 Task: Add a stop at Central Park Zoo, then continue to The Mall and Belvedere Castle.
Action: Mouse moved to (140, 65)
Screenshot: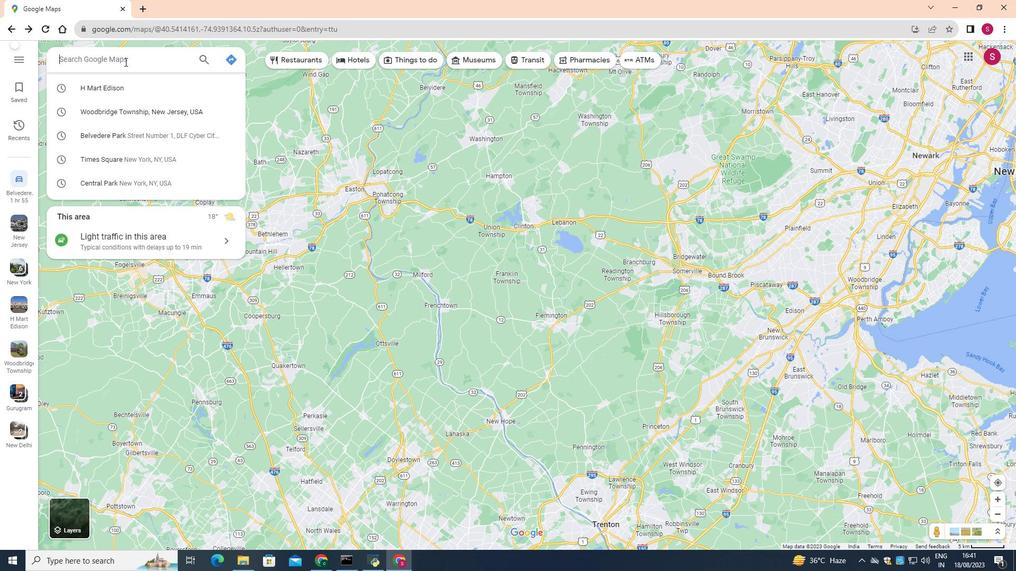 
Action: Mouse pressed left at (140, 65)
Screenshot: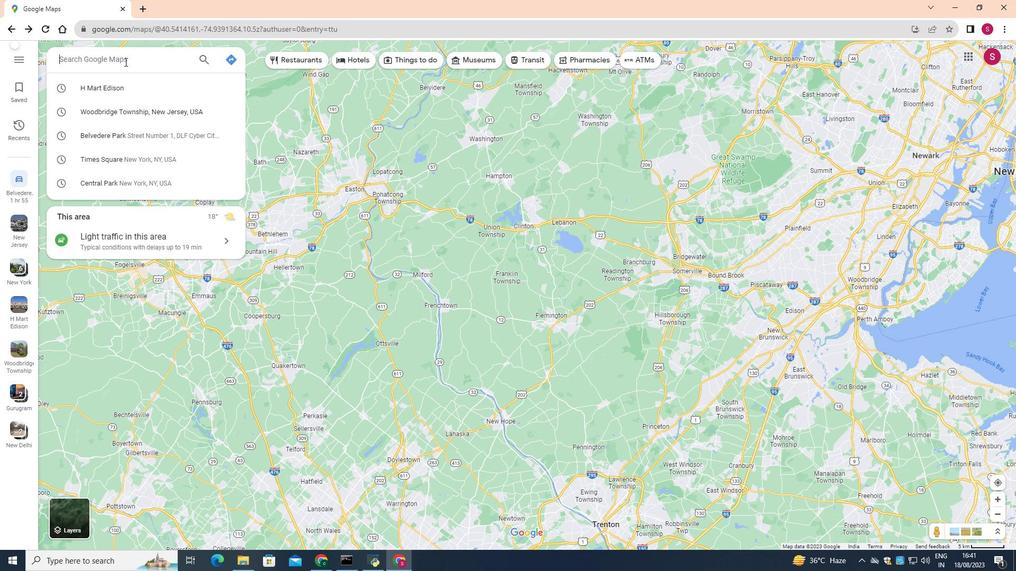 
Action: Mouse moved to (294, 196)
Screenshot: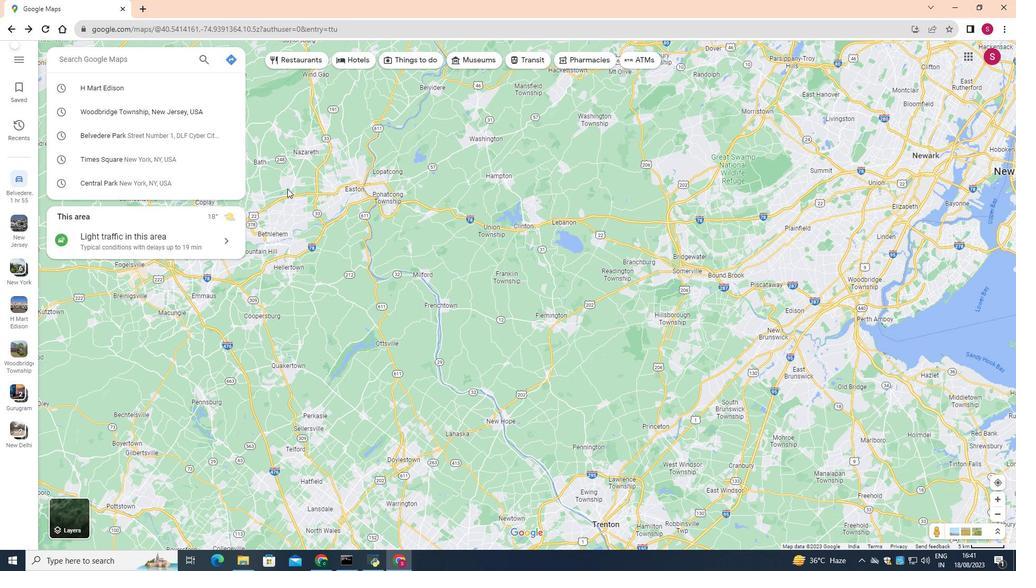 
Action: Mouse pressed left at (294, 196)
Screenshot: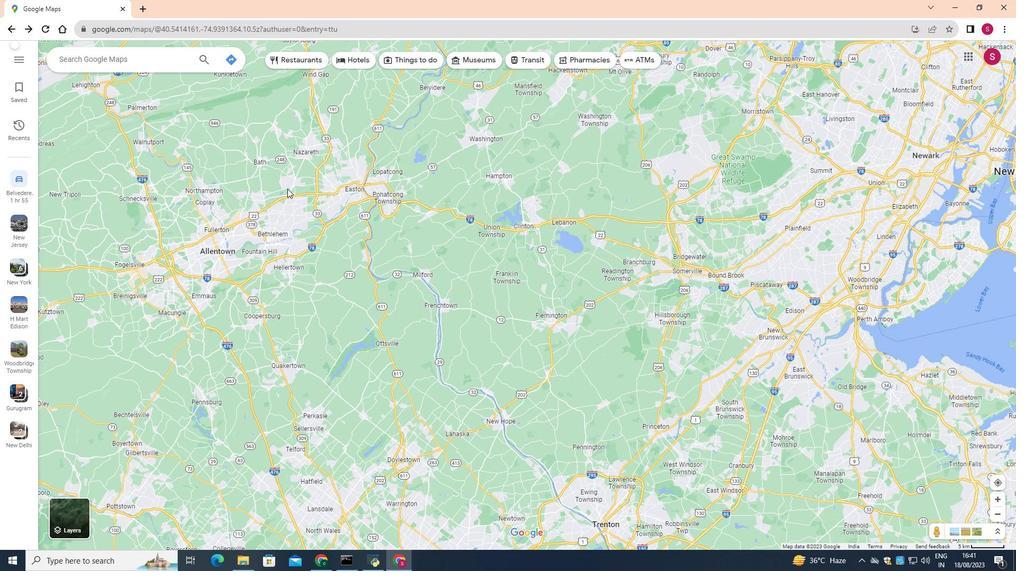 
Action: Mouse moved to (163, 60)
Screenshot: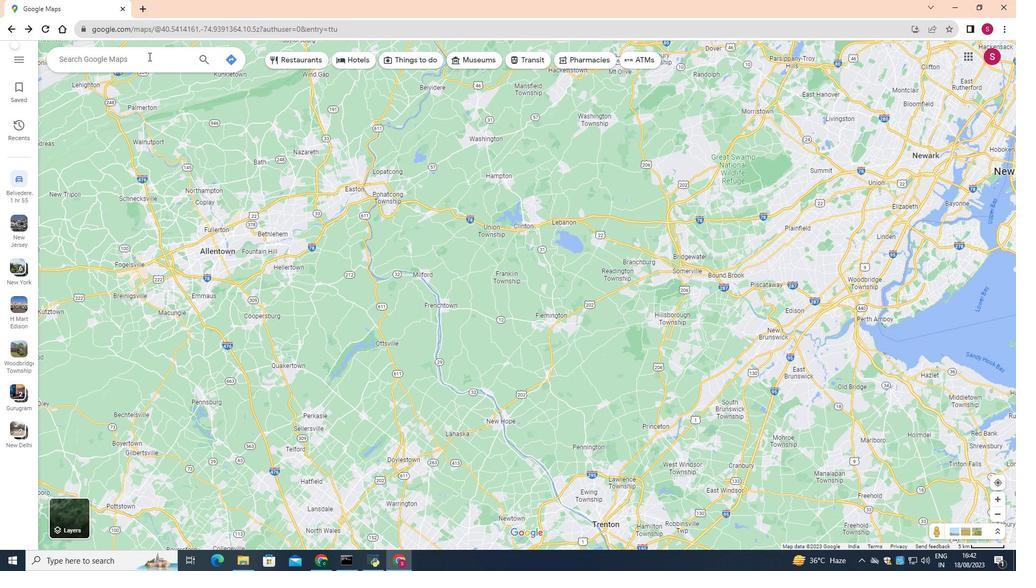 
Action: Mouse pressed left at (163, 60)
Screenshot: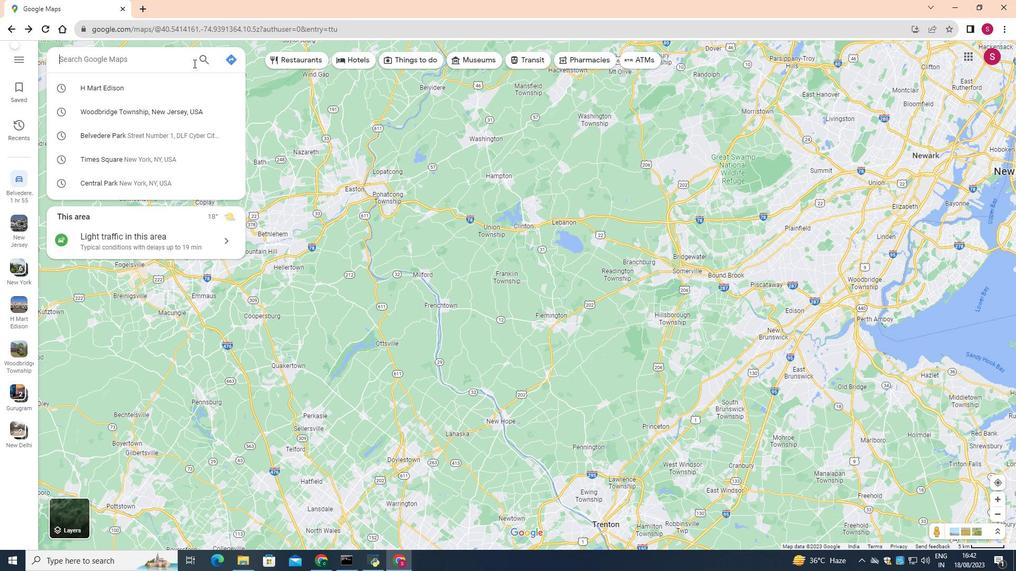 
Action: Mouse moved to (243, 61)
Screenshot: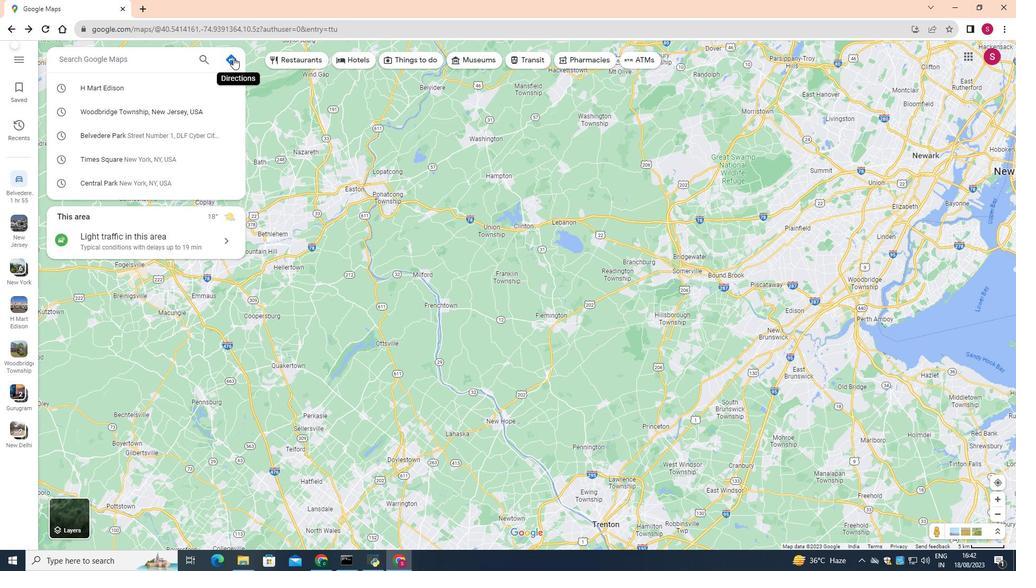 
Action: Mouse pressed left at (243, 61)
Screenshot: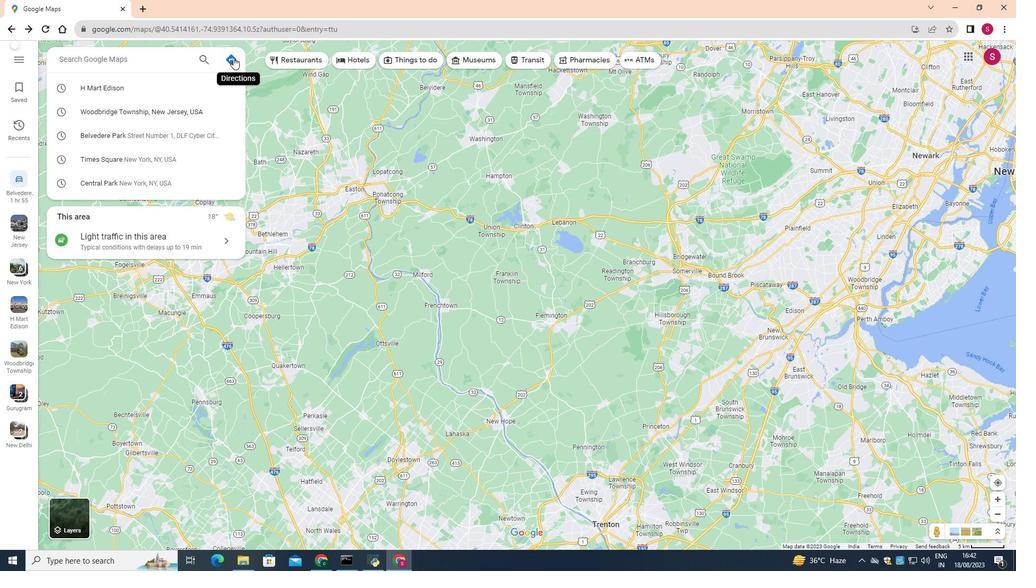 
Action: Mouse moved to (169, 93)
Screenshot: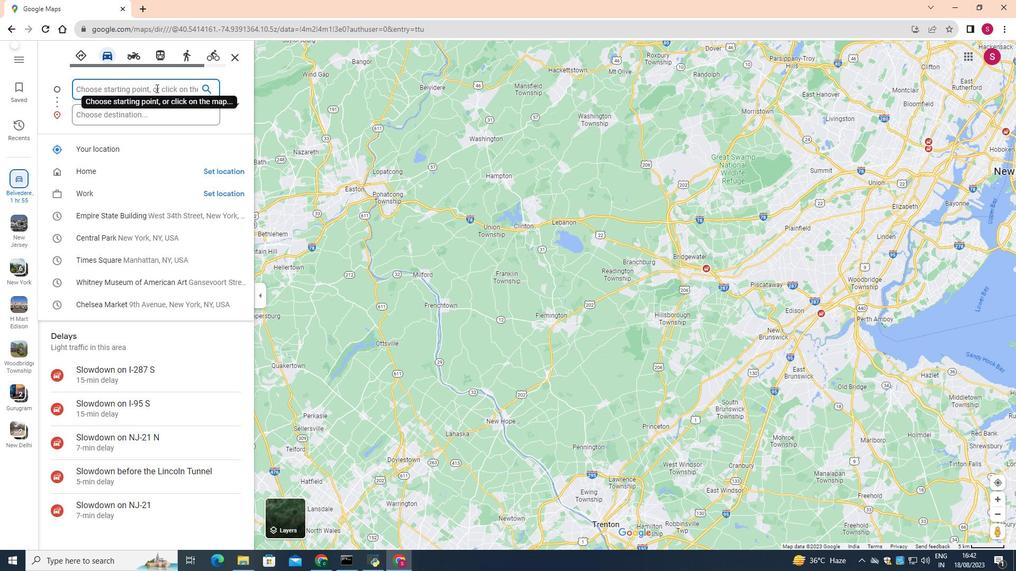 
Action: Mouse pressed left at (169, 93)
Screenshot: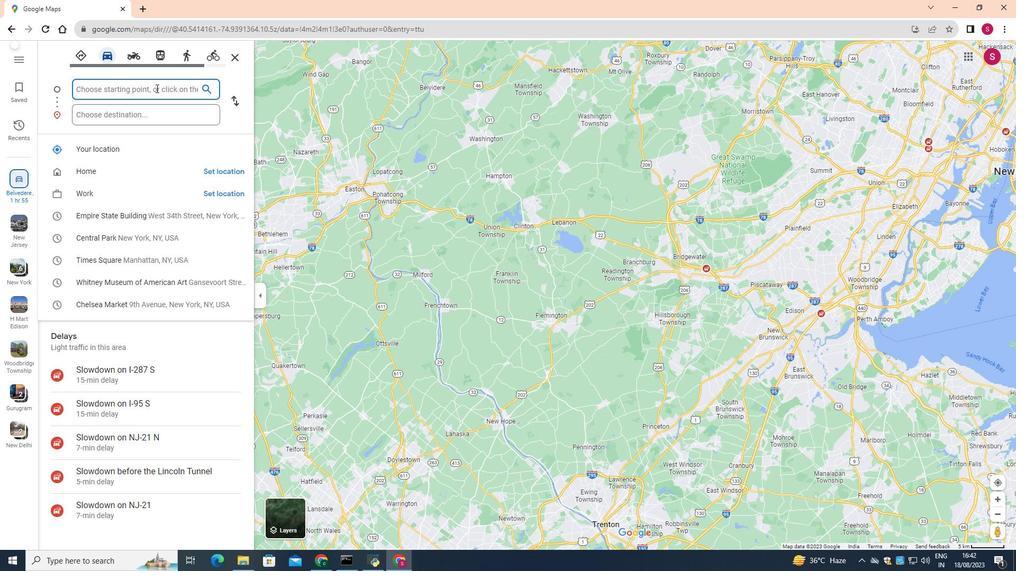 
Action: Key pressed <Key.shift>The<Key.space><Key.shift>Mall
Screenshot: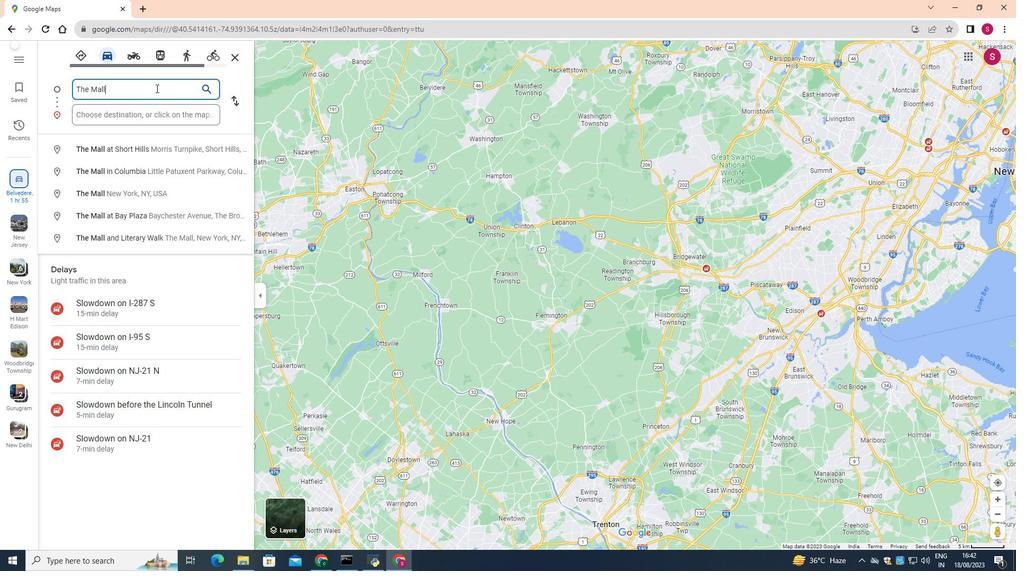 
Action: Mouse moved to (139, 199)
Screenshot: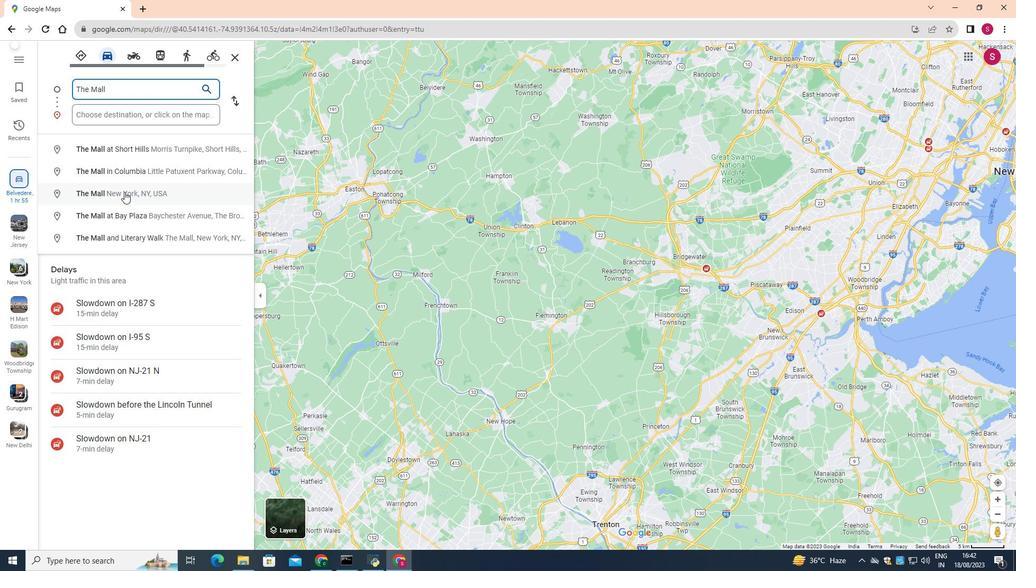 
Action: Mouse pressed left at (139, 199)
Screenshot: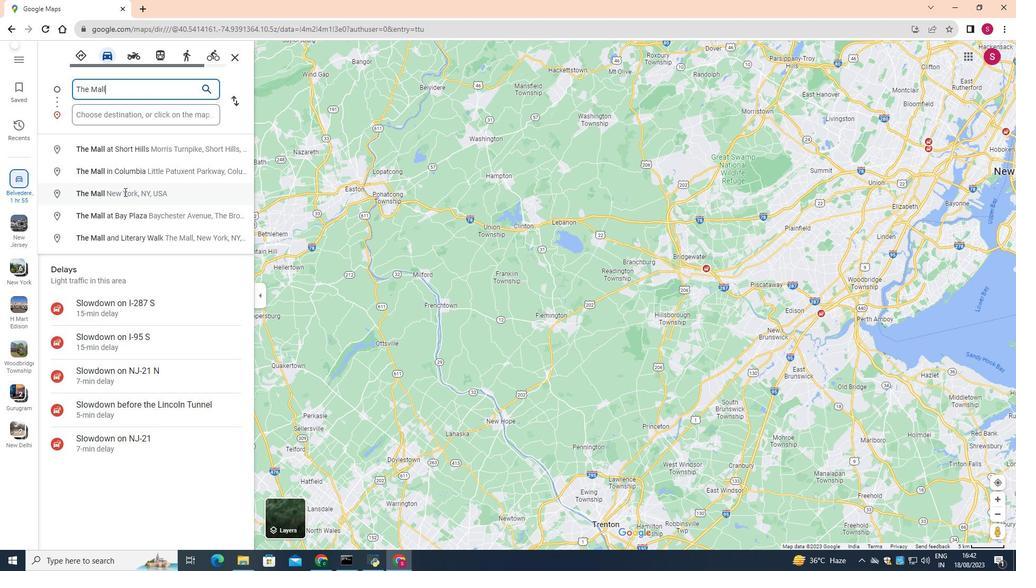 
Action: Mouse moved to (157, 121)
Screenshot: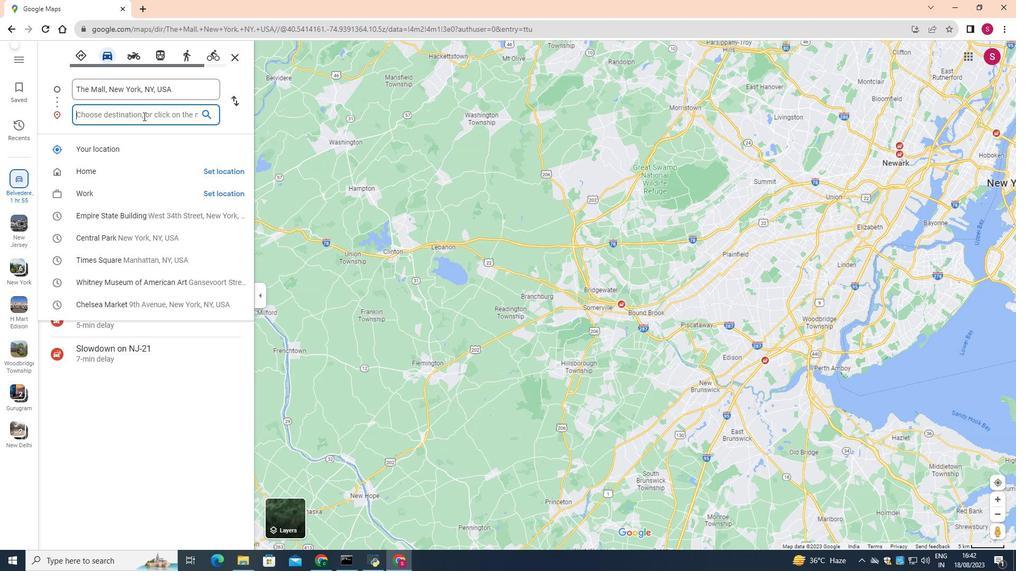 
Action: Mouse pressed left at (157, 121)
Screenshot: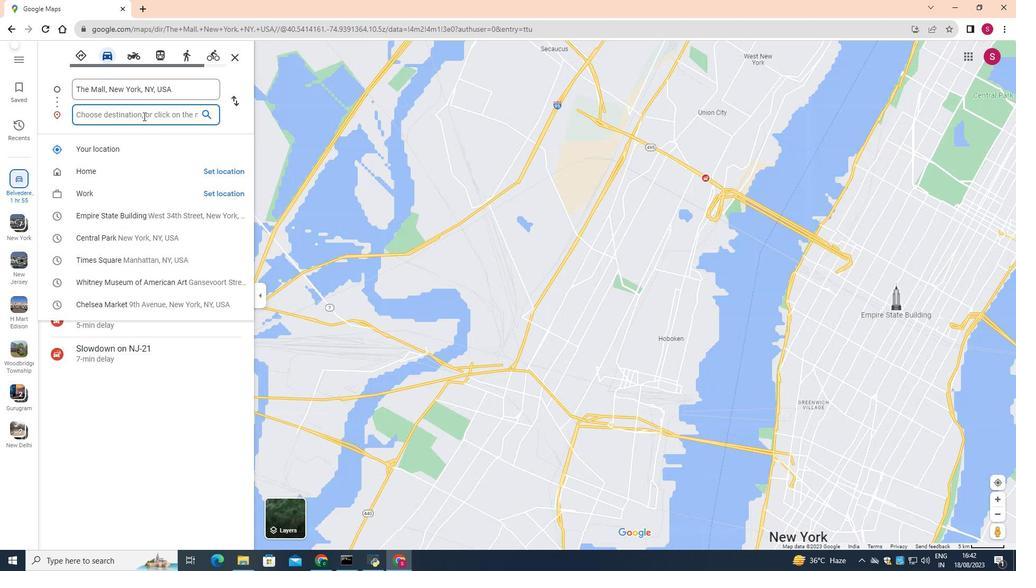
Action: Key pressed <Key.shift>Belvedere<Key.space>
Screenshot: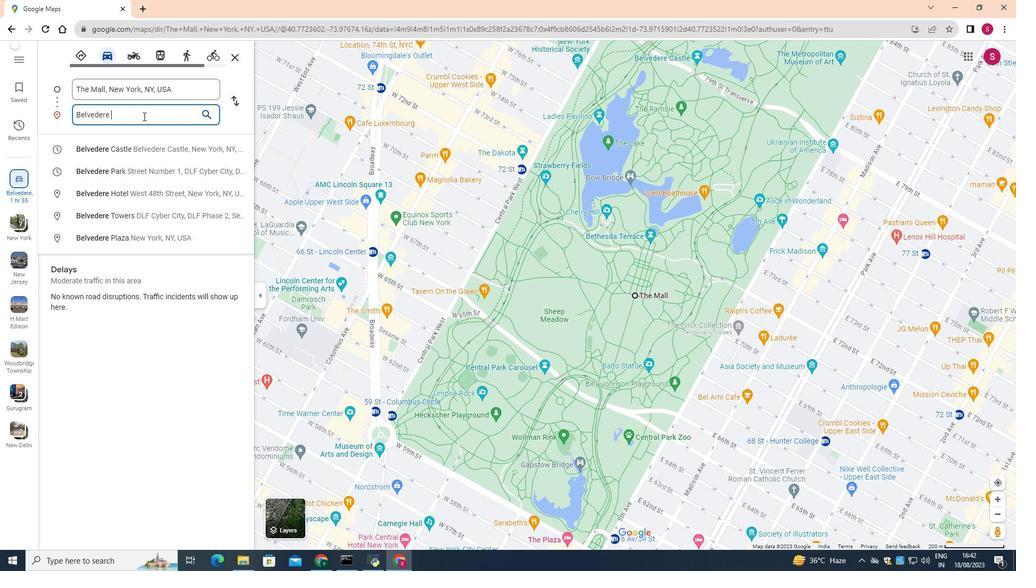 
Action: Mouse moved to (155, 155)
Screenshot: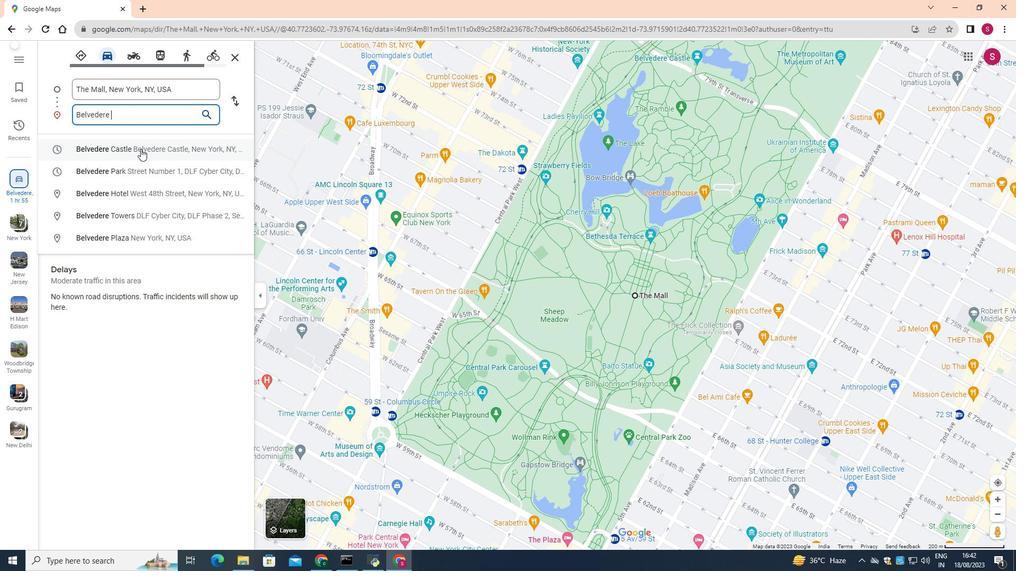
Action: Mouse pressed left at (155, 155)
Screenshot: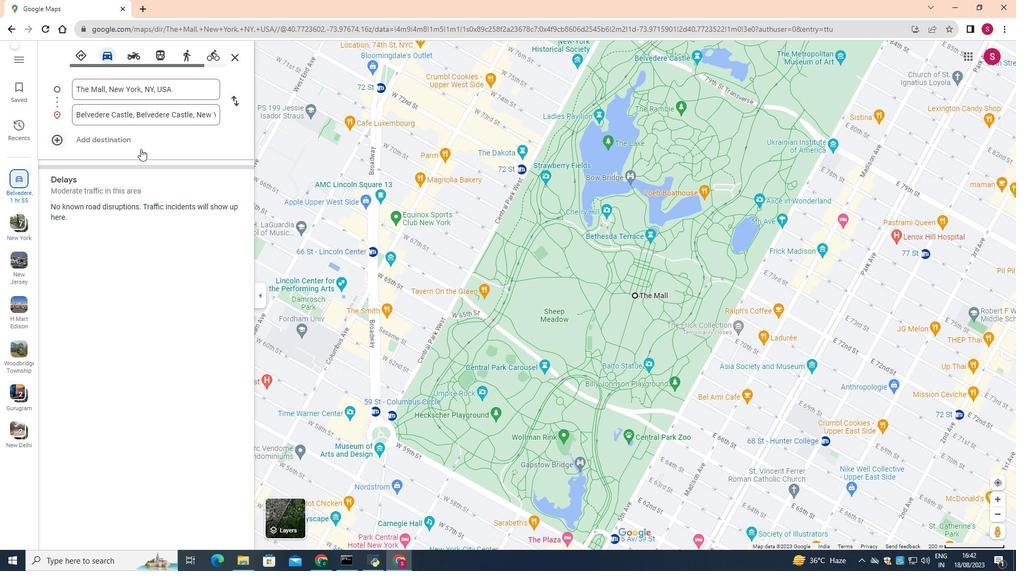 
Action: Mouse moved to (124, 56)
Screenshot: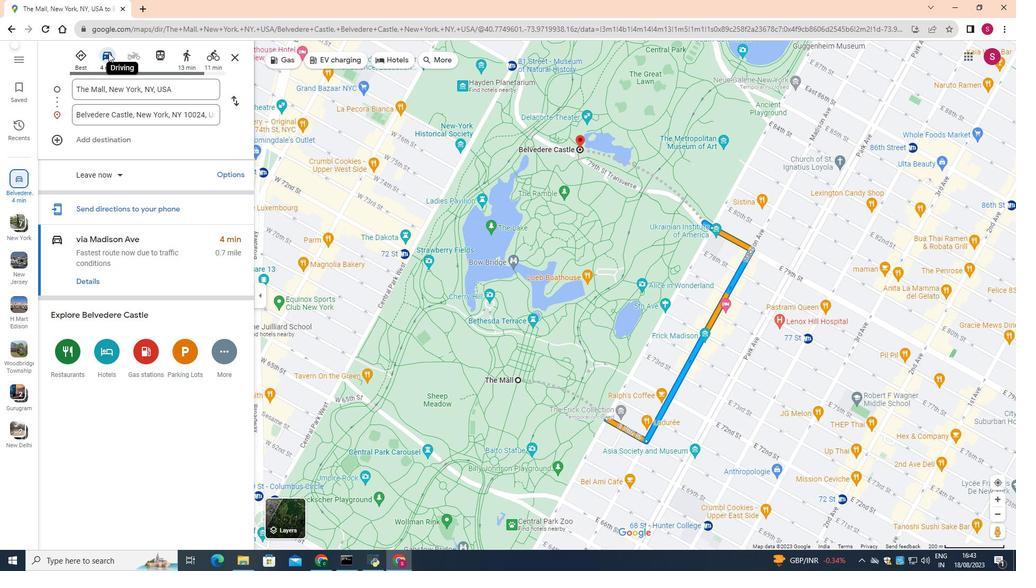 
Action: Mouse pressed left at (124, 56)
Screenshot: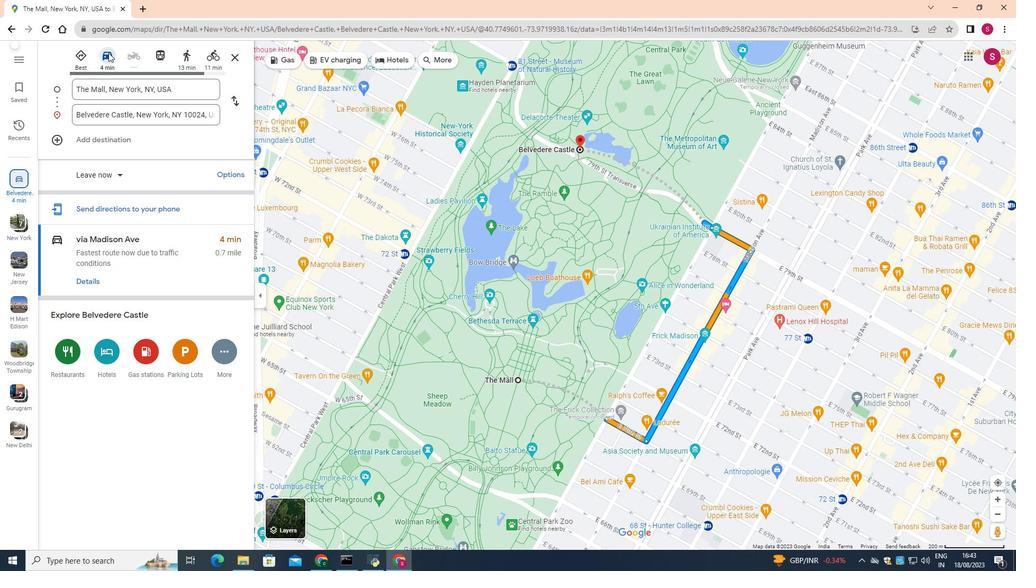 
Action: Mouse moved to (221, 64)
Screenshot: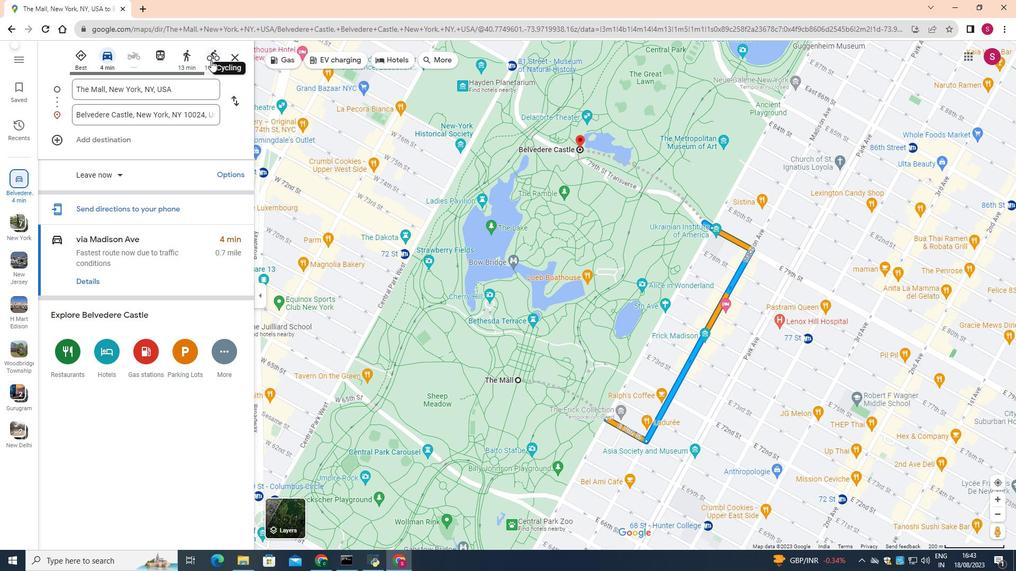 
Action: Mouse pressed left at (221, 64)
Screenshot: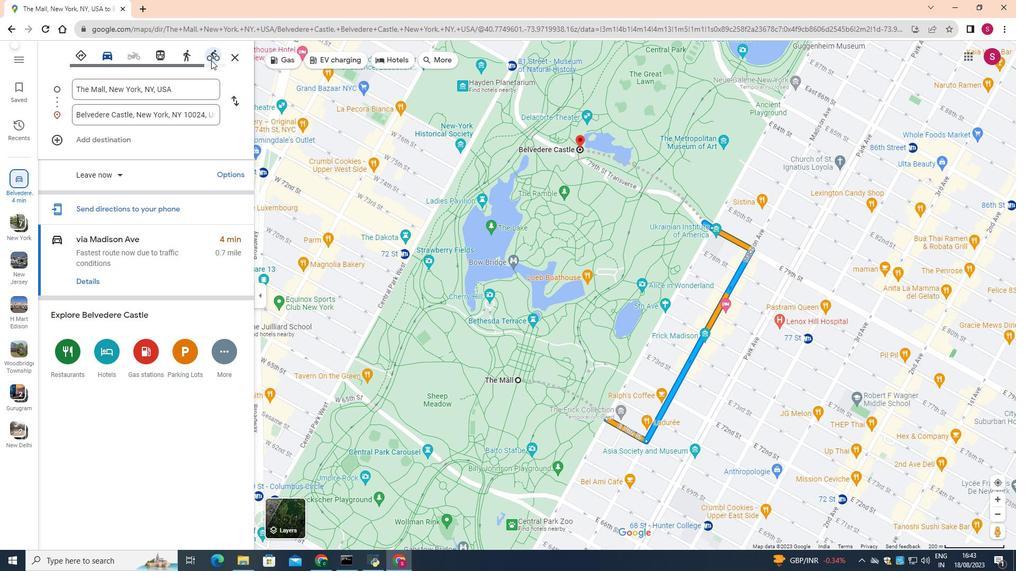 
Action: Mouse moved to (470, 513)
Screenshot: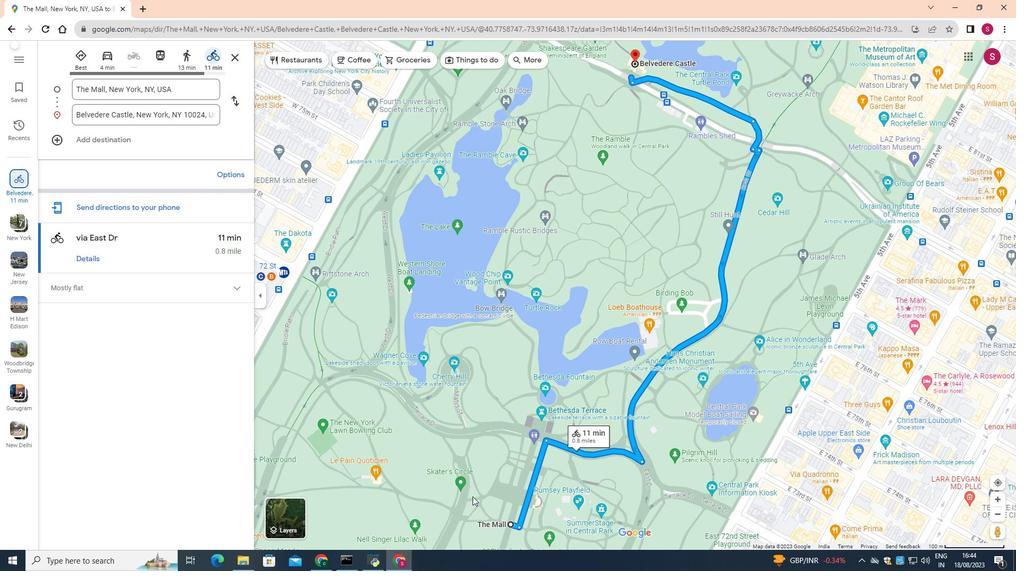 
Action: Mouse scrolled (470, 514) with delta (0, 0)
Screenshot: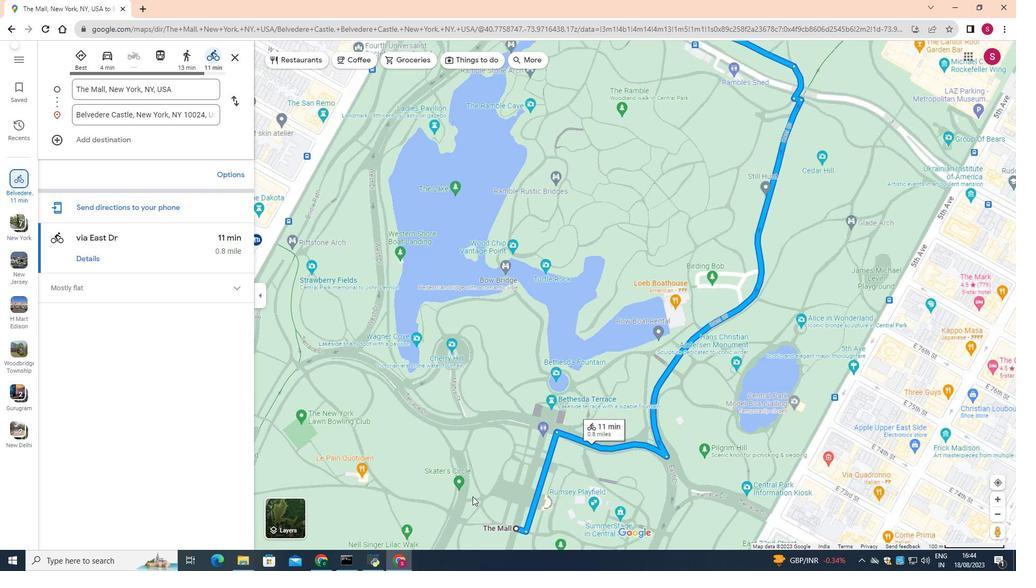 
Action: Mouse moved to (642, 409)
Screenshot: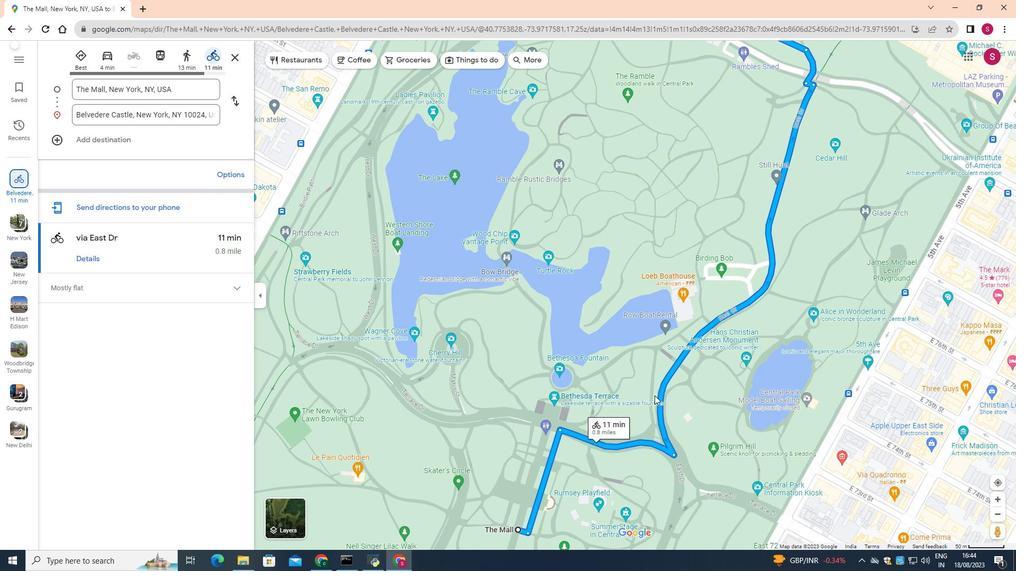 
Action: Mouse scrolled (642, 410) with delta (0, 0)
Screenshot: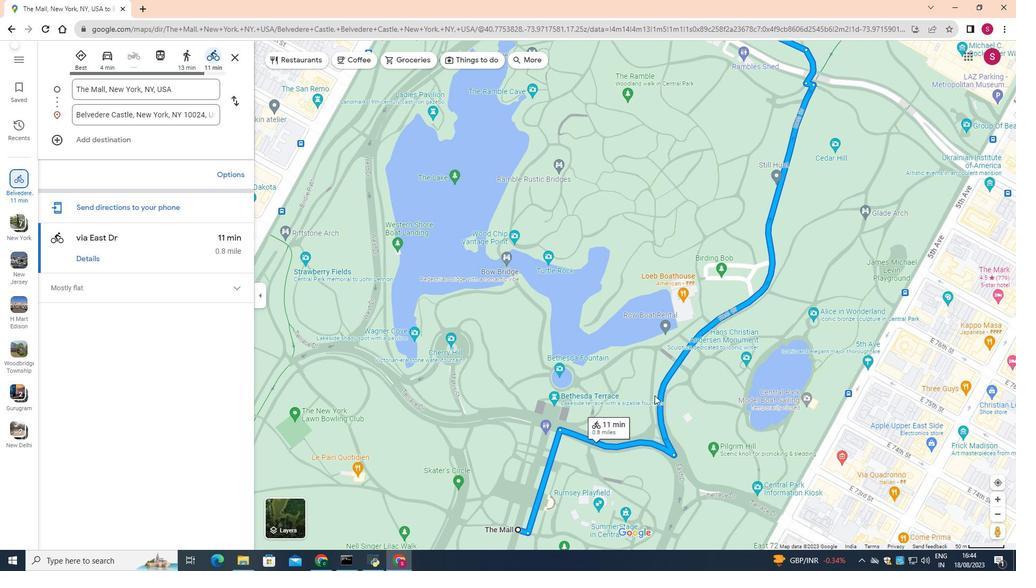 
Action: Mouse moved to (730, 401)
Screenshot: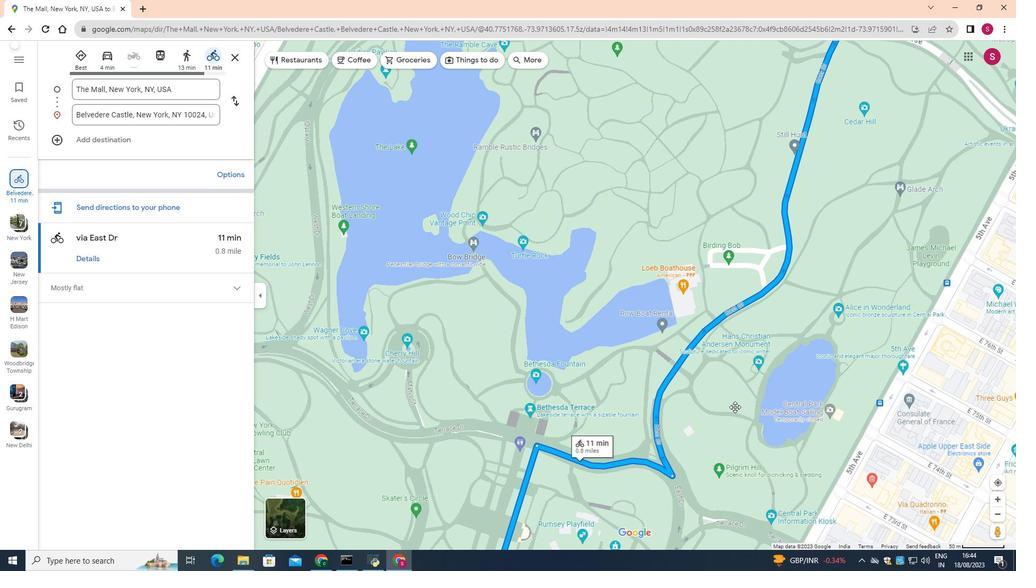 
Action: Mouse pressed left at (739, 389)
Screenshot: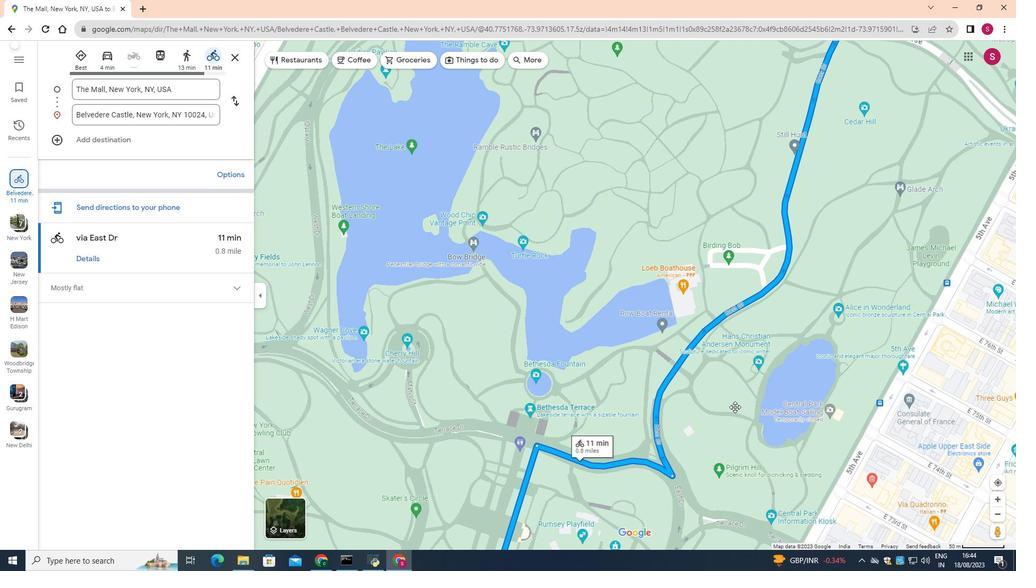 
Action: Mouse moved to (721, 381)
Screenshot: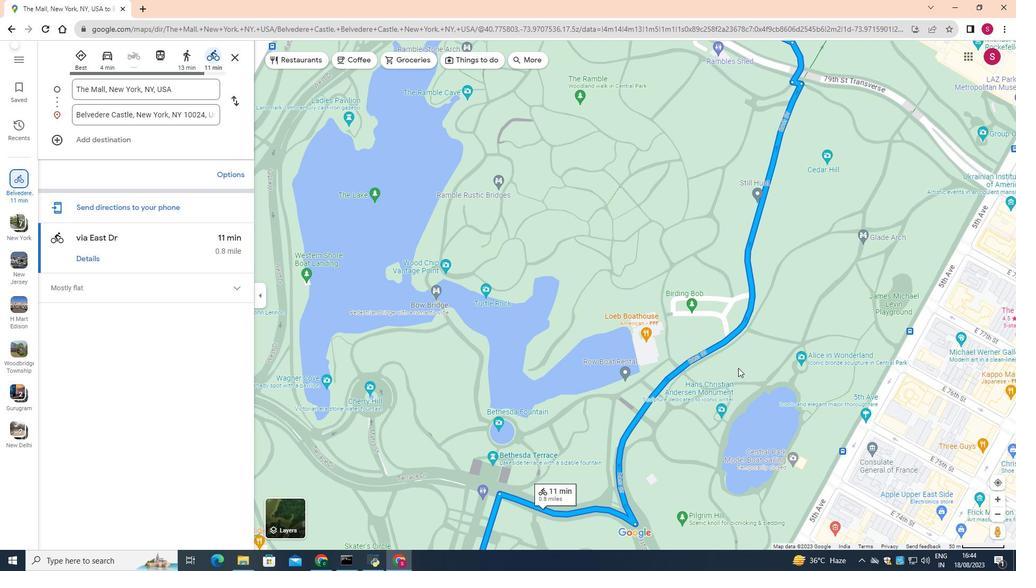
Action: Mouse pressed left at (721, 381)
Screenshot: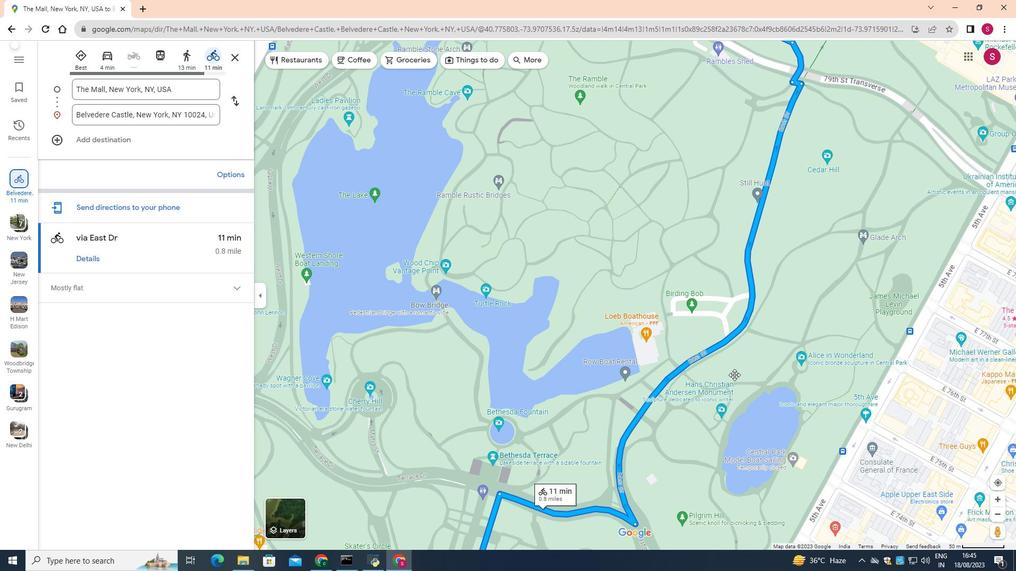 
Action: Mouse moved to (733, 348)
Screenshot: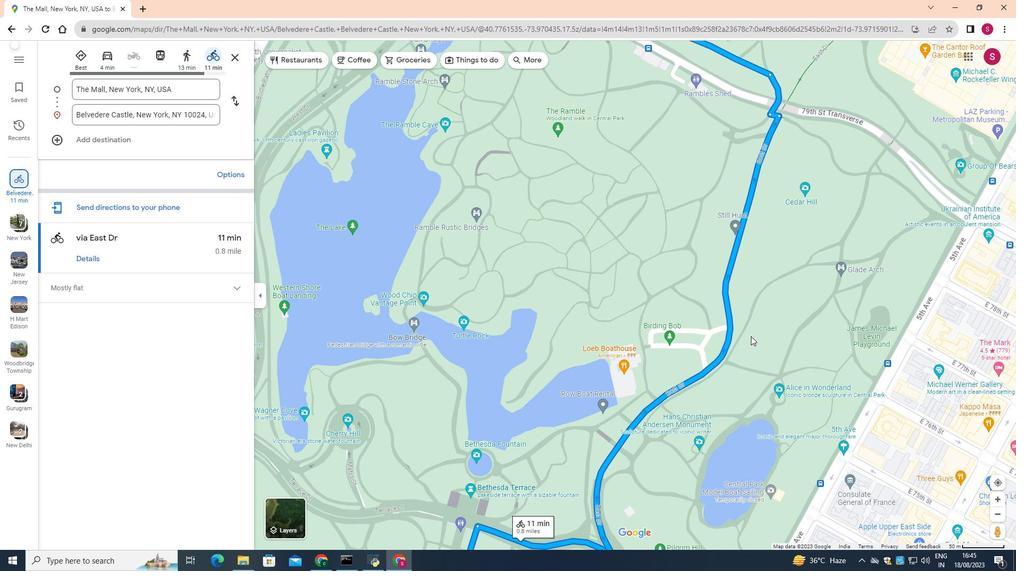 
Action: Mouse pressed left at (733, 348)
Screenshot: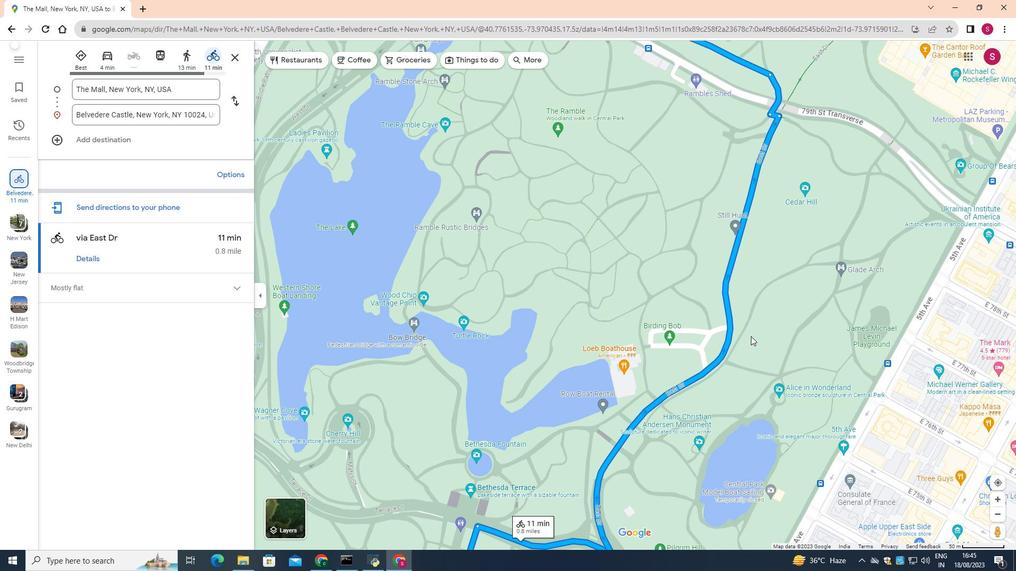 
Action: Mouse moved to (722, 345)
Screenshot: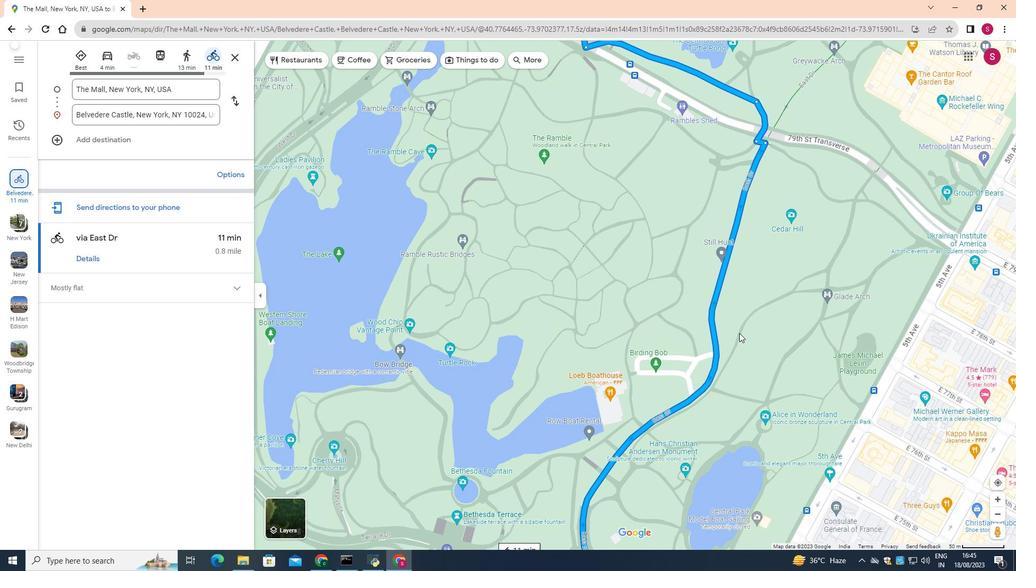 
Action: Mouse pressed left at (722, 345)
Screenshot: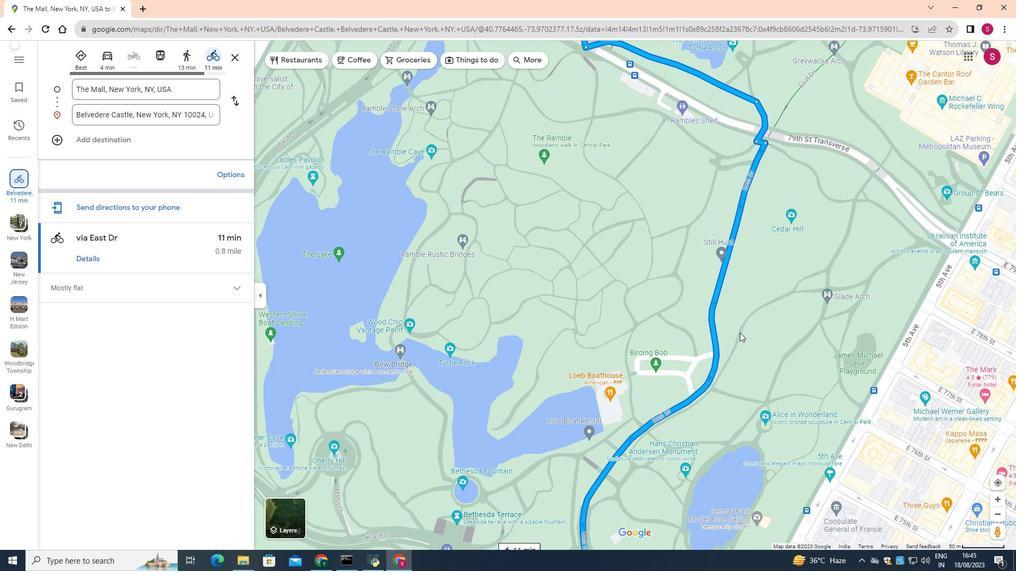 
Action: Mouse moved to (721, 353)
Screenshot: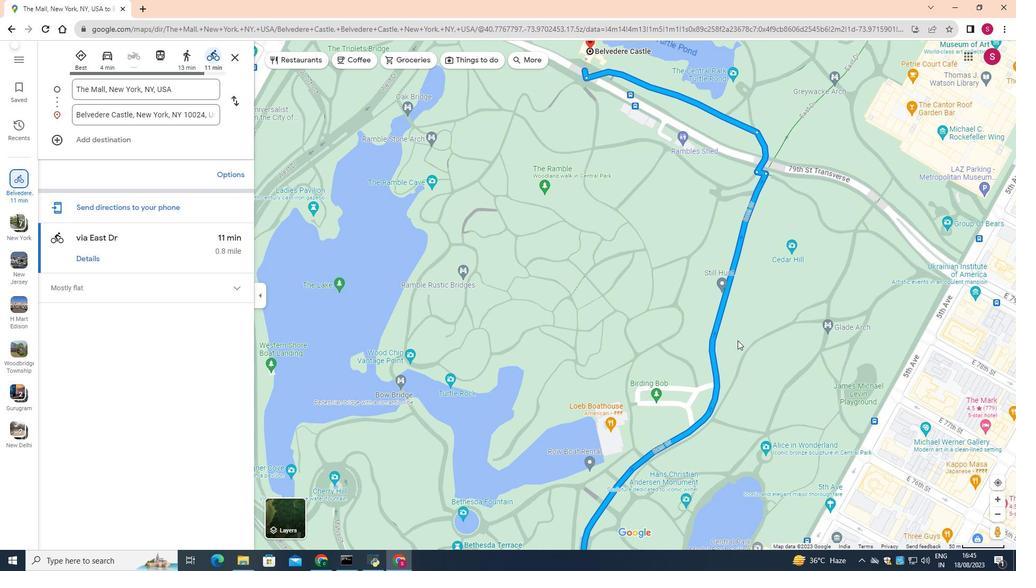 
Action: Mouse pressed left at (721, 353)
Screenshot: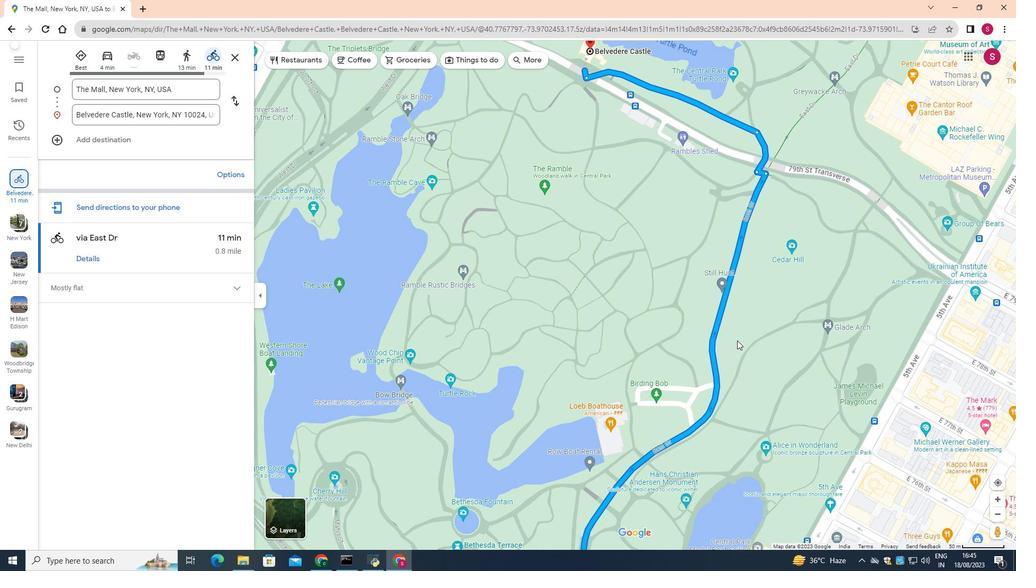 
Action: Mouse moved to (708, 313)
Screenshot: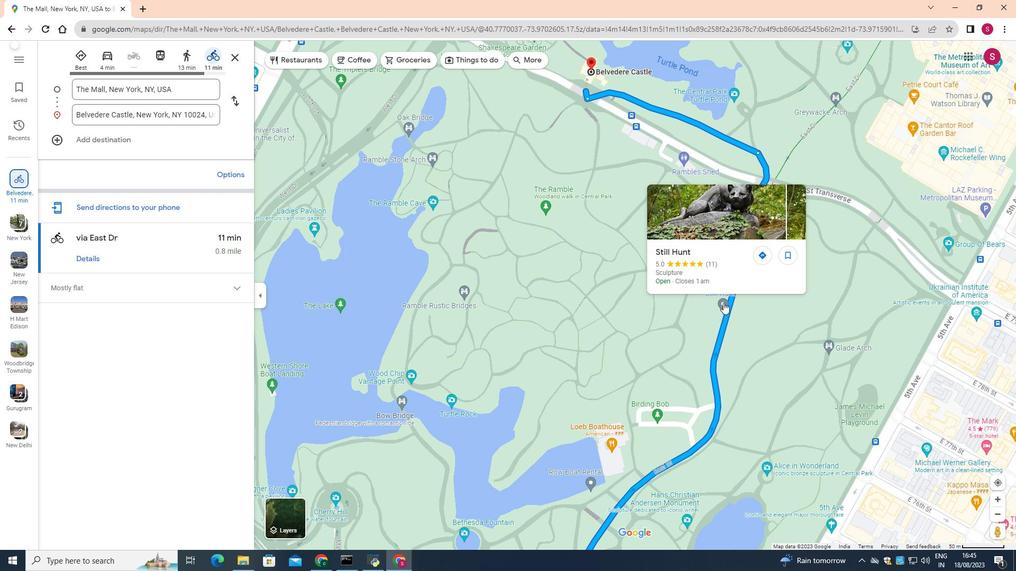 
Action: Mouse scrolled (708, 312) with delta (0, 0)
Screenshot: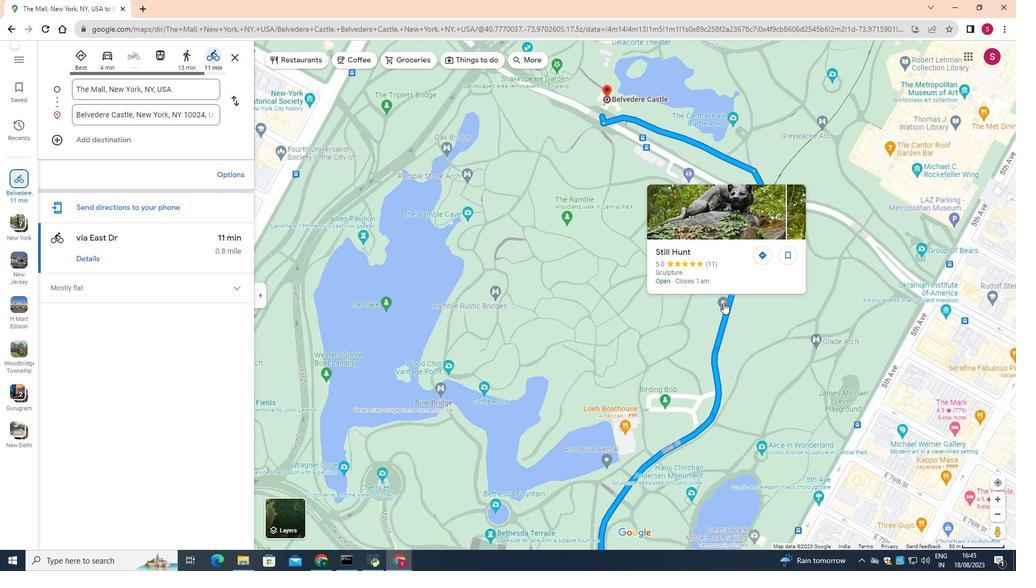 
Action: Mouse moved to (708, 318)
Screenshot: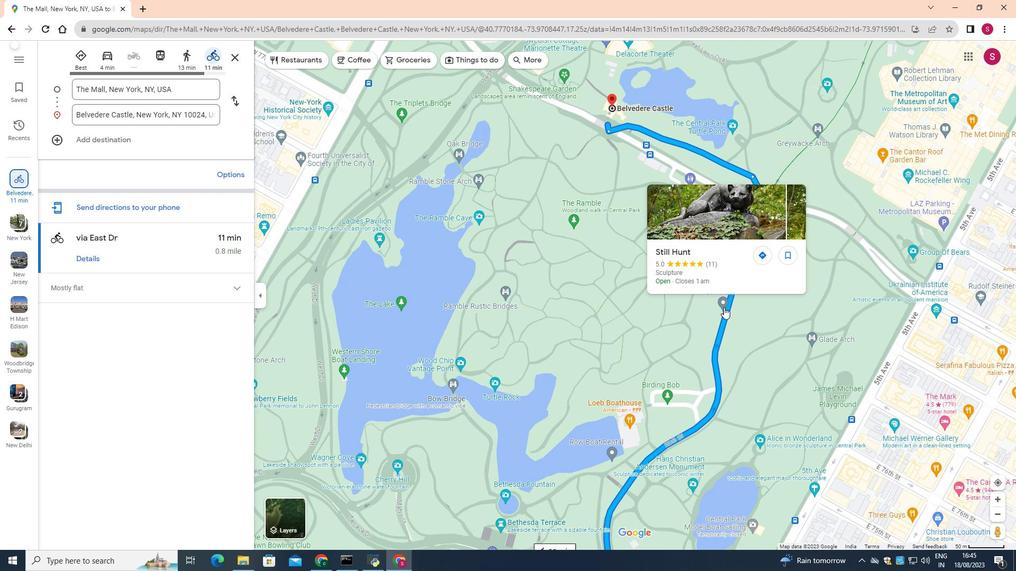 
Action: Mouse scrolled (708, 318) with delta (0, 0)
Screenshot: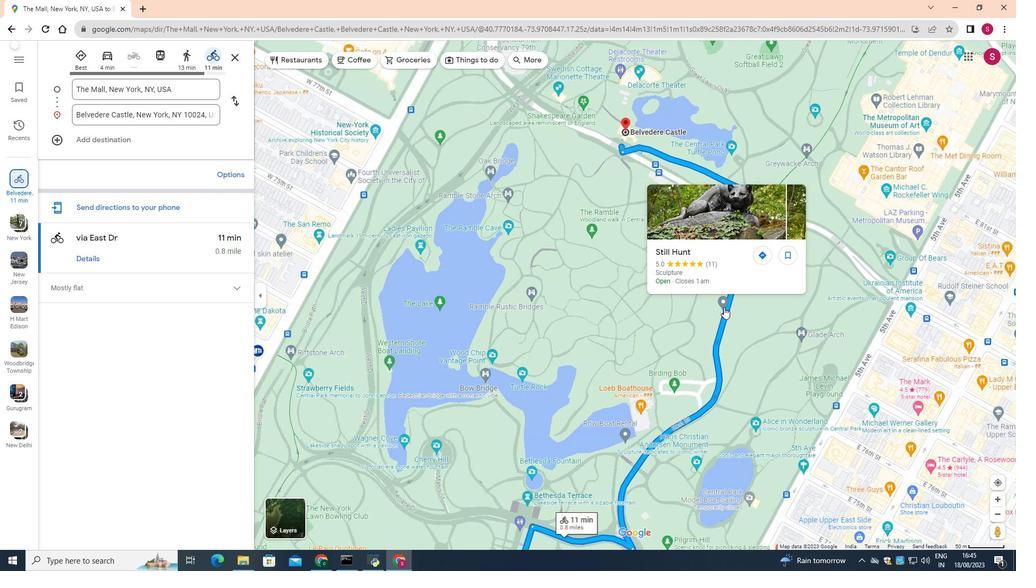 
Action: Mouse moved to (729, 347)
Screenshot: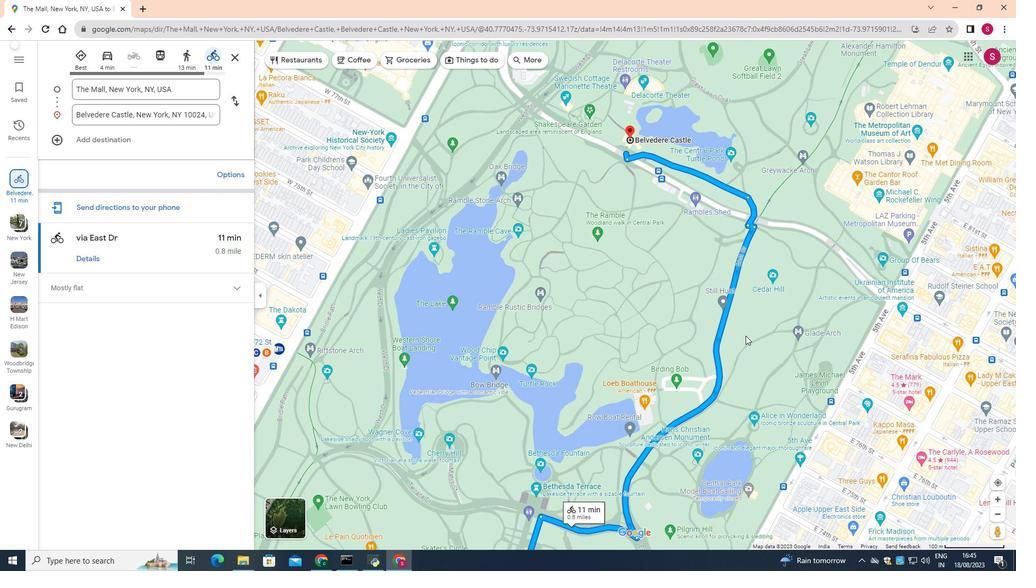 
Action: Mouse pressed left at (729, 347)
Screenshot: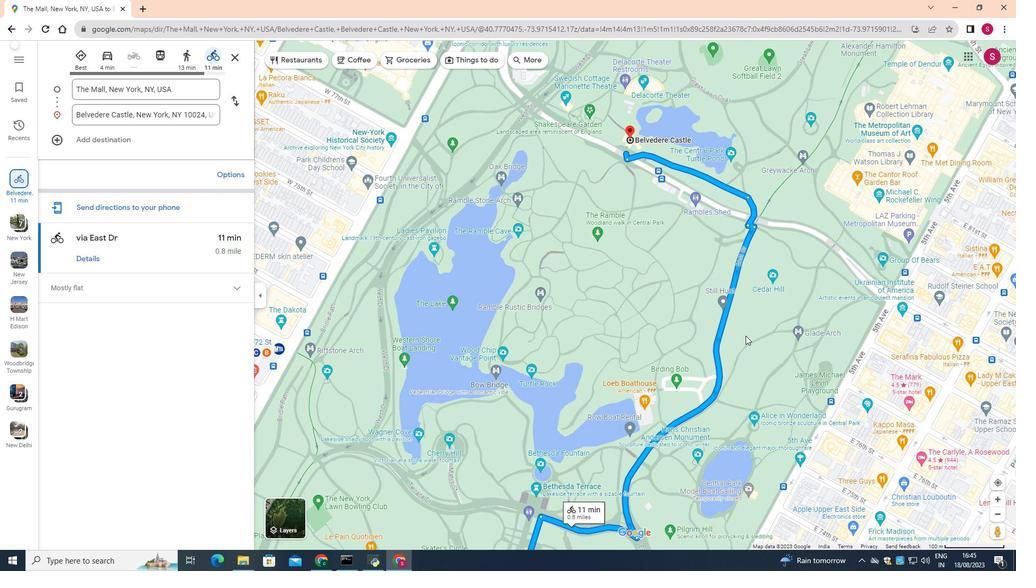 
Action: Mouse moved to (730, 341)
Screenshot: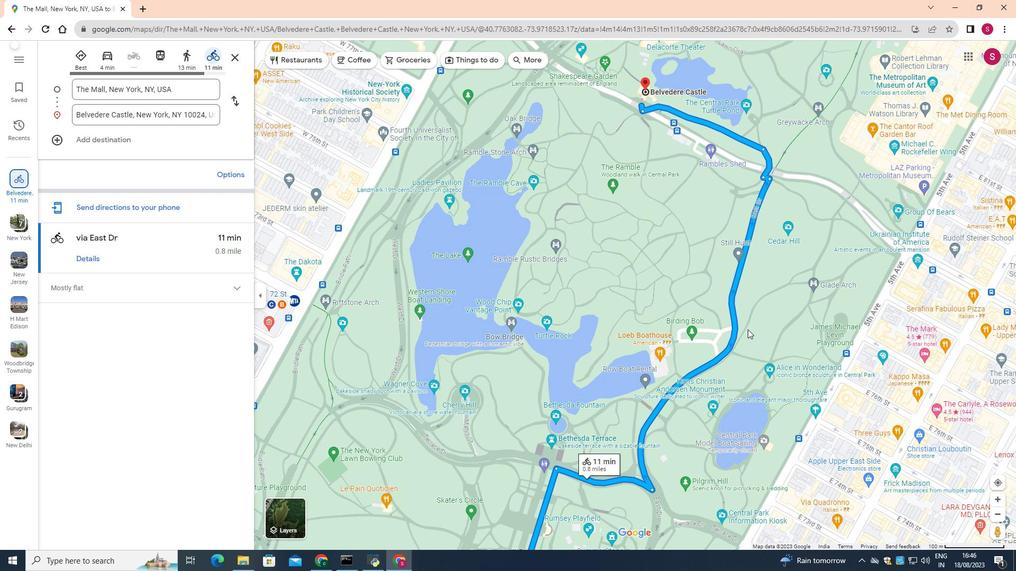 
Action: Mouse pressed left at (730, 341)
Screenshot: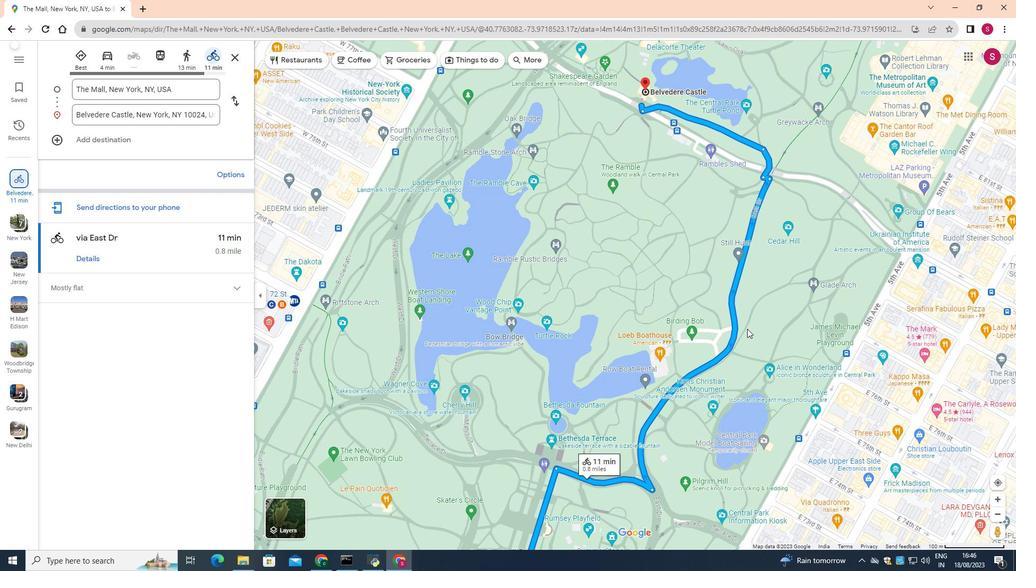 
Action: Mouse moved to (732, 340)
Screenshot: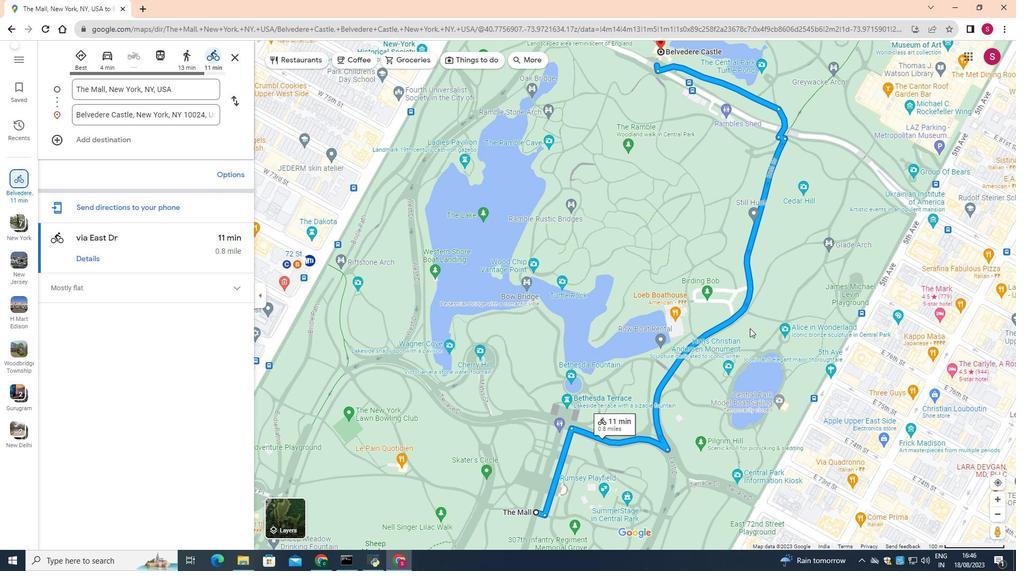 
Action: Mouse pressed left at (732, 340)
Screenshot: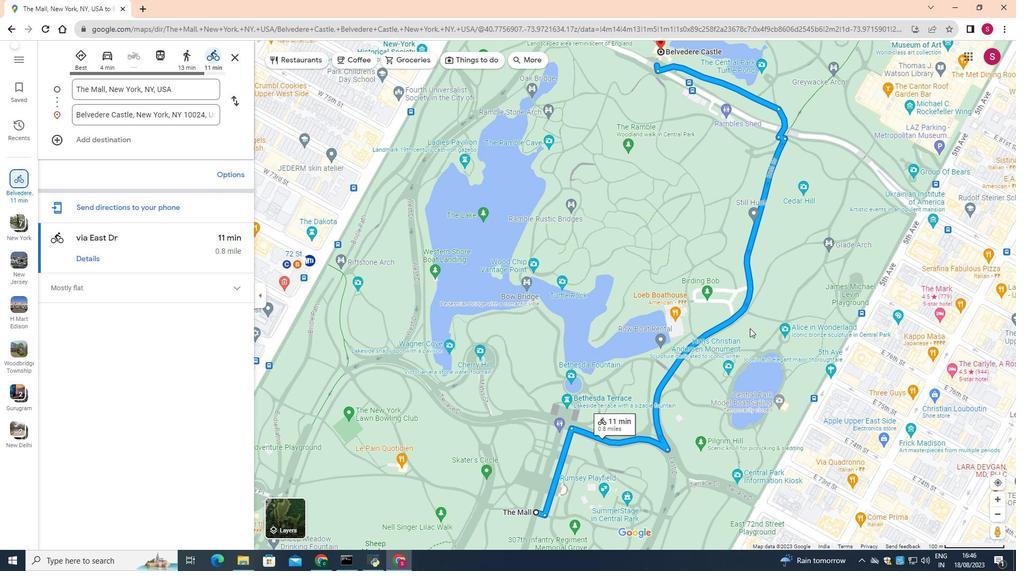 
Action: Mouse moved to (603, 451)
Screenshot: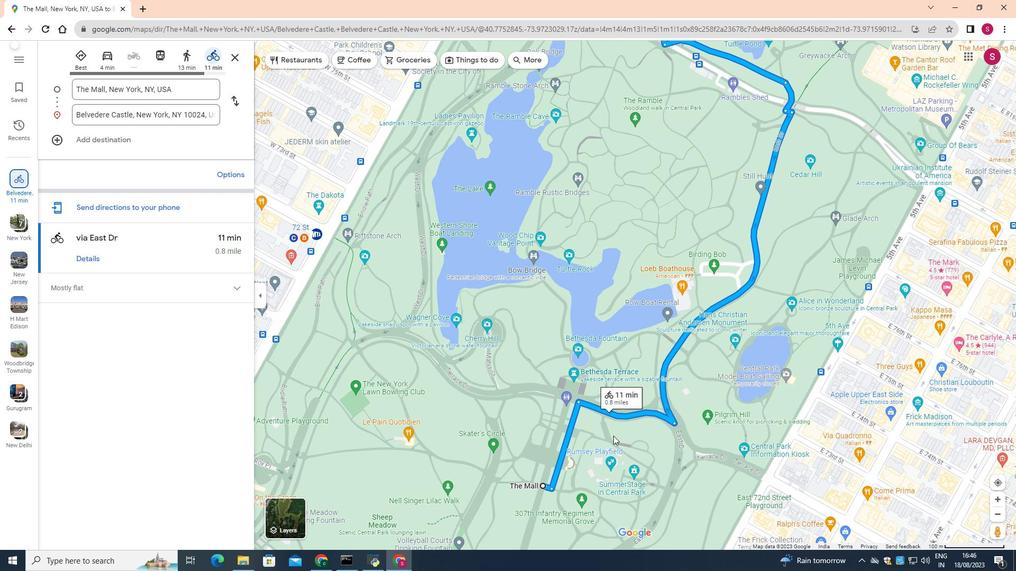 
Action: Mouse scrolled (603, 451) with delta (0, 0)
Screenshot: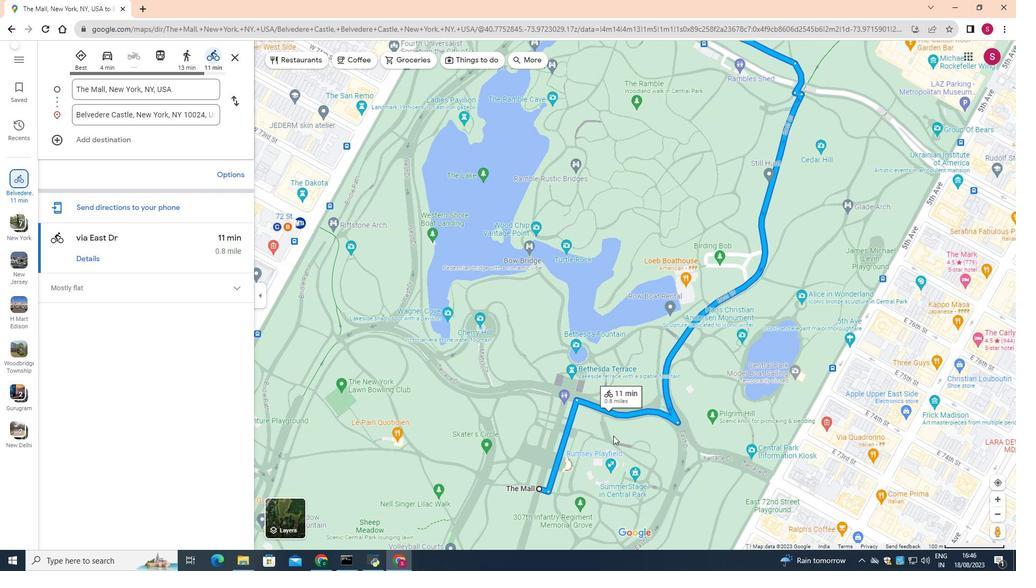 
Action: Mouse scrolled (603, 451) with delta (0, 0)
Screenshot: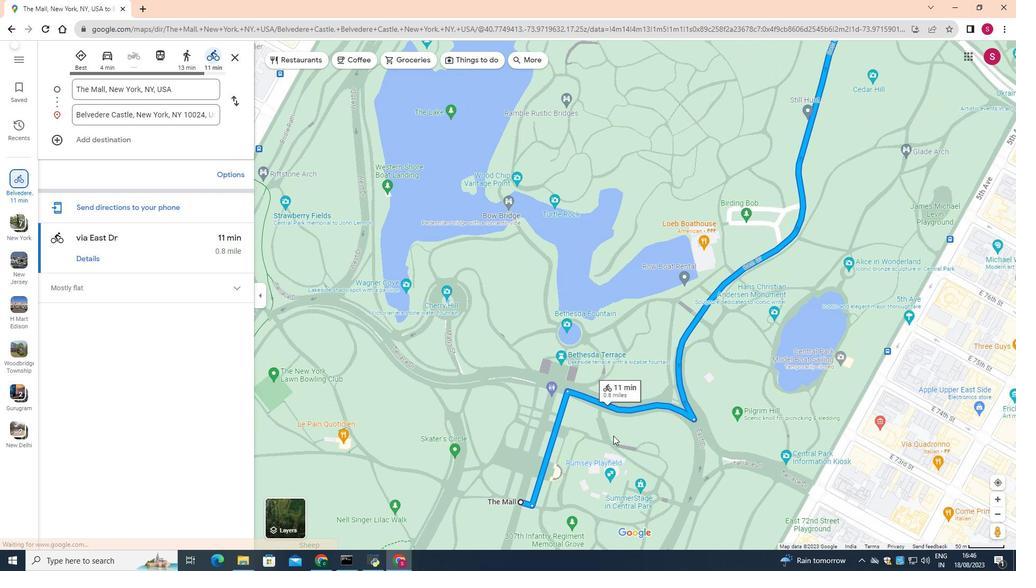 
Action: Mouse moved to (664, 410)
Screenshot: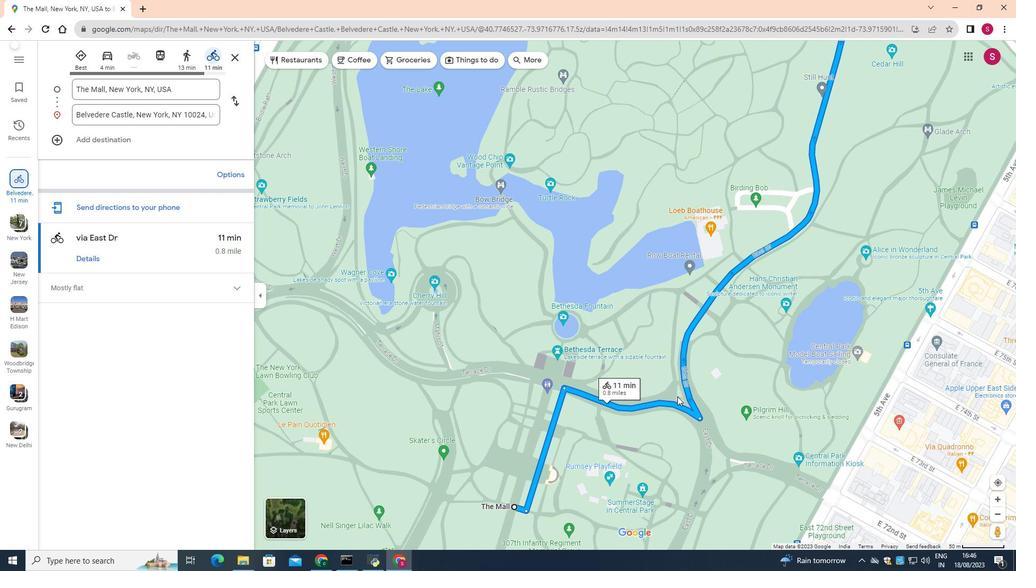 
Action: Mouse pressed left at (664, 410)
Screenshot: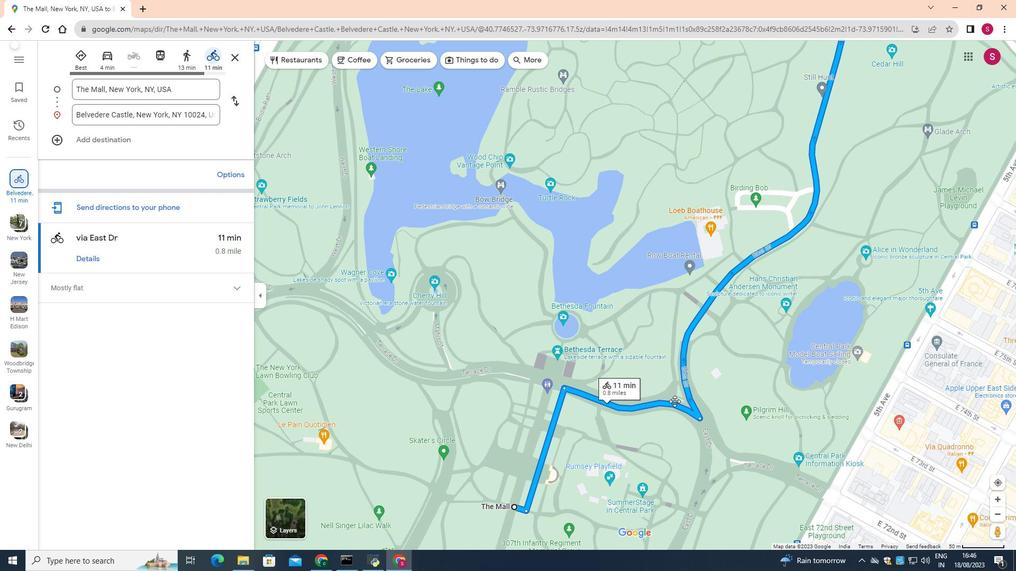 
Action: Mouse moved to (649, 413)
Screenshot: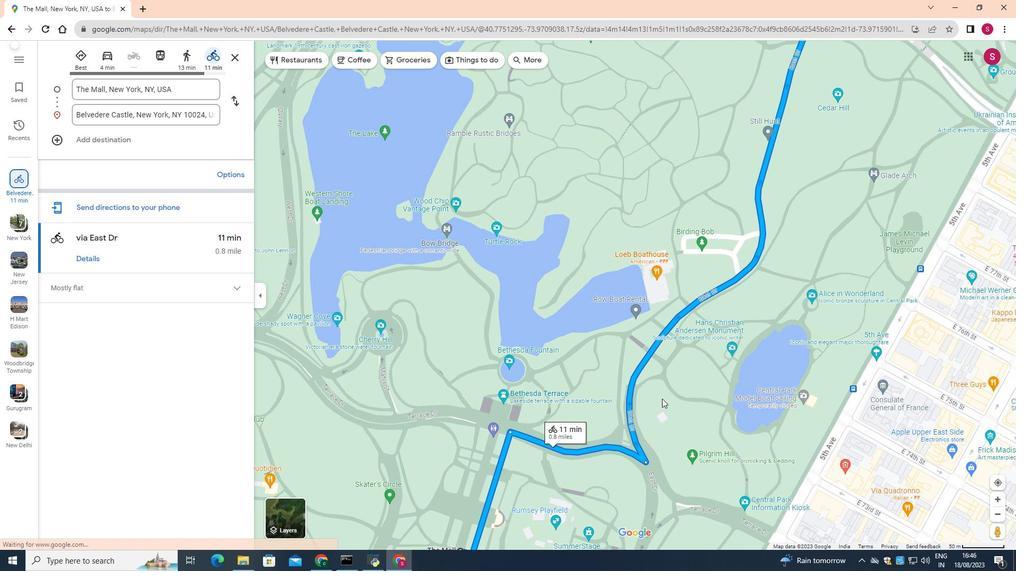 
Action: Mouse pressed left at (649, 413)
Screenshot: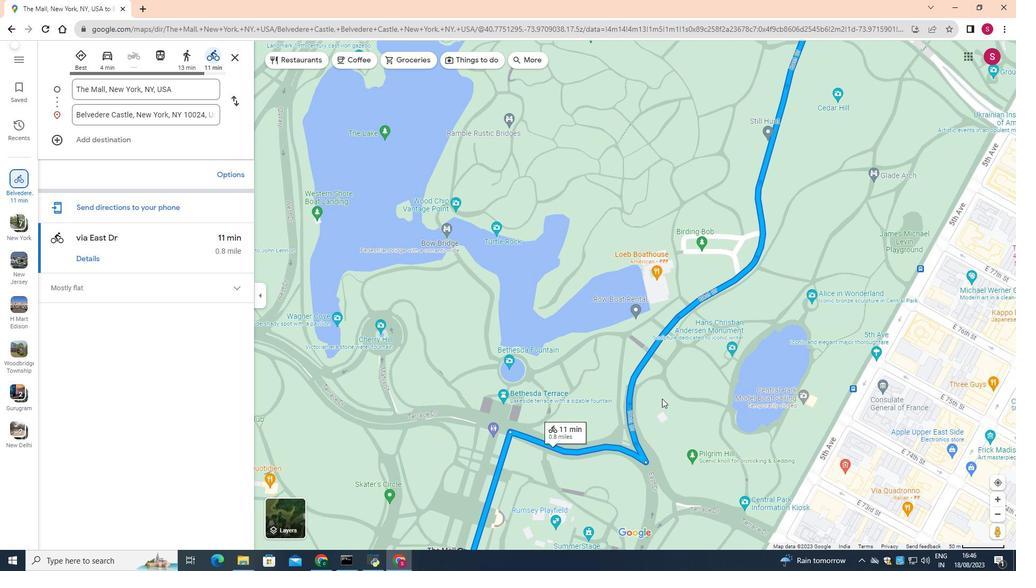 
Action: Mouse moved to (658, 391)
Screenshot: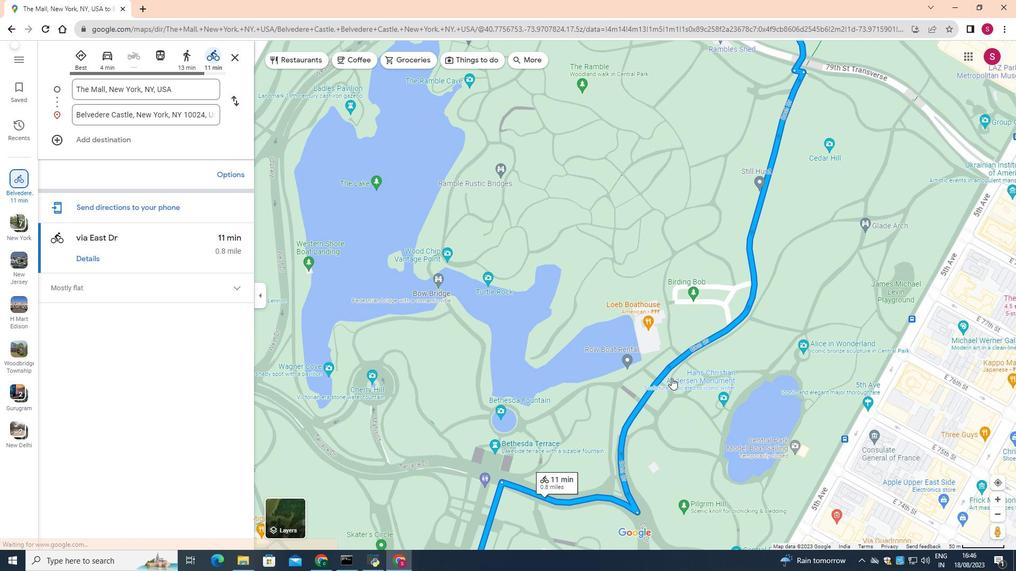 
Action: Mouse pressed left at (658, 391)
Screenshot: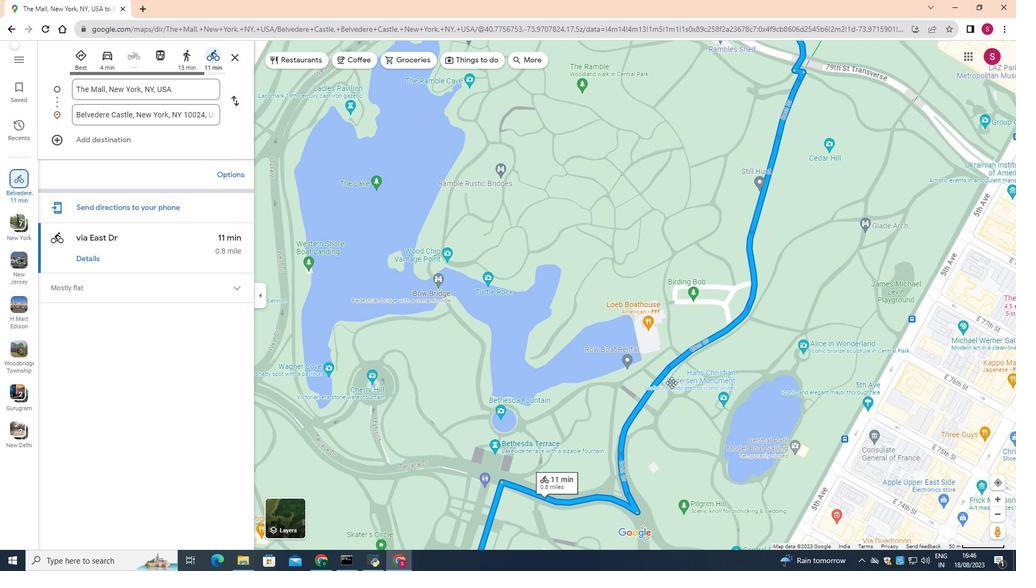
Action: Mouse moved to (671, 380)
Screenshot: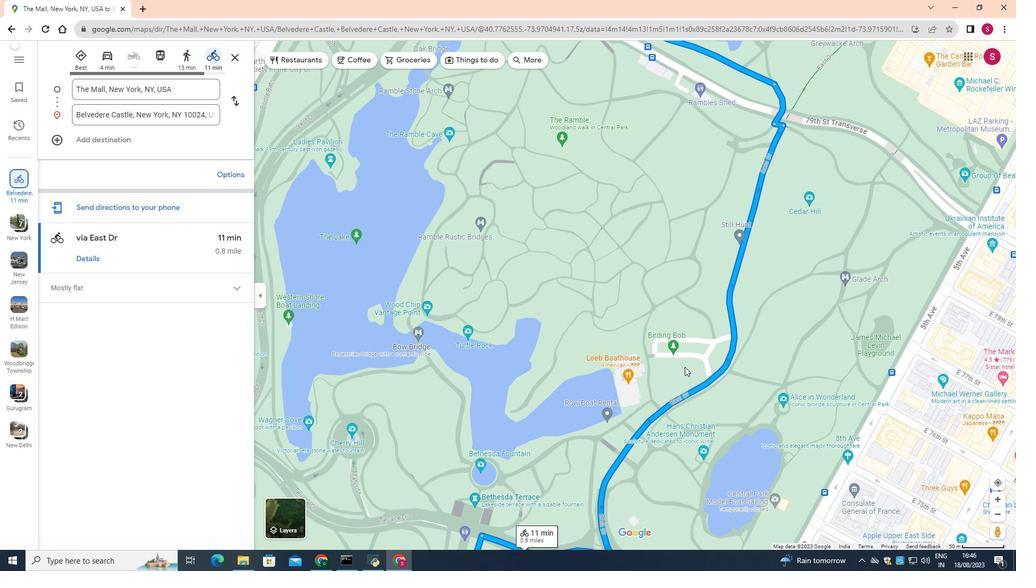 
Action: Mouse pressed left at (671, 380)
Screenshot: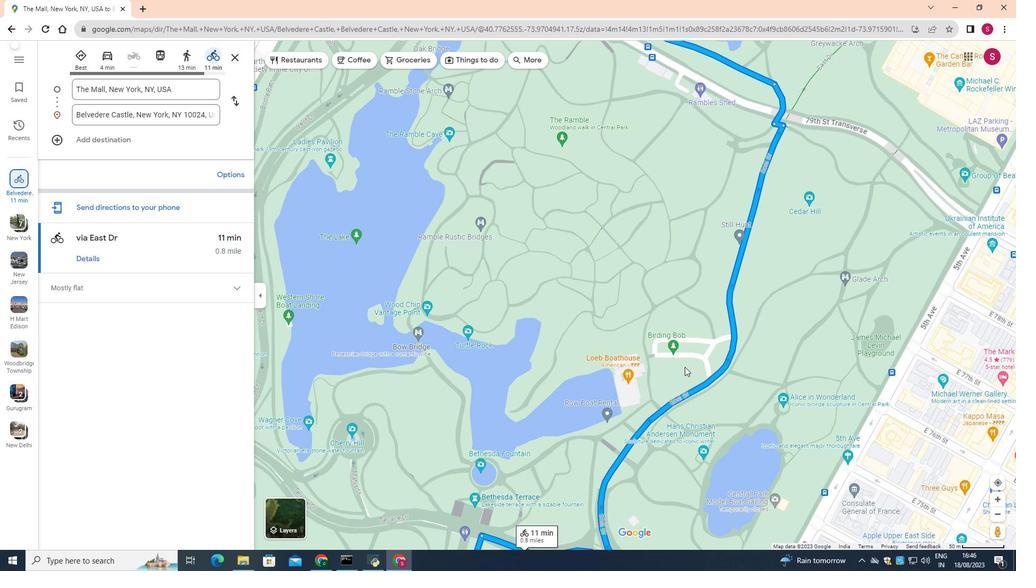 
Action: Mouse moved to (692, 365)
Screenshot: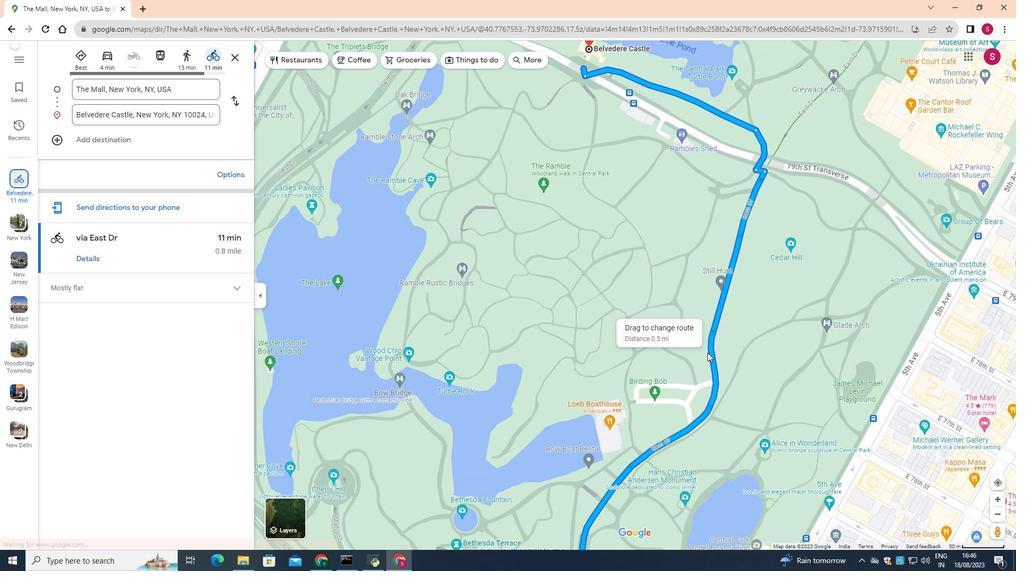 
Action: Mouse pressed left at (692, 365)
Screenshot: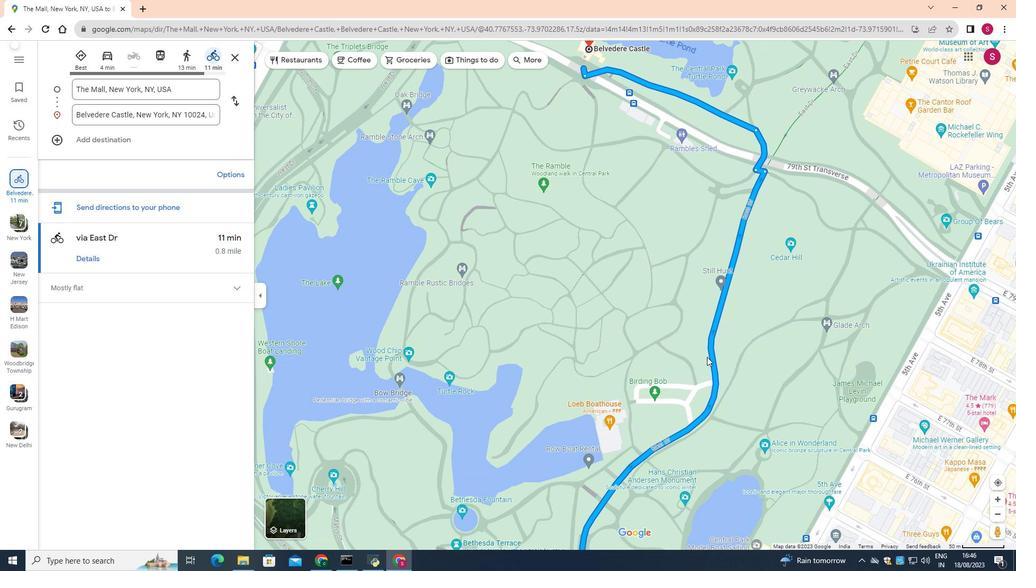 
Action: Mouse moved to (691, 316)
Screenshot: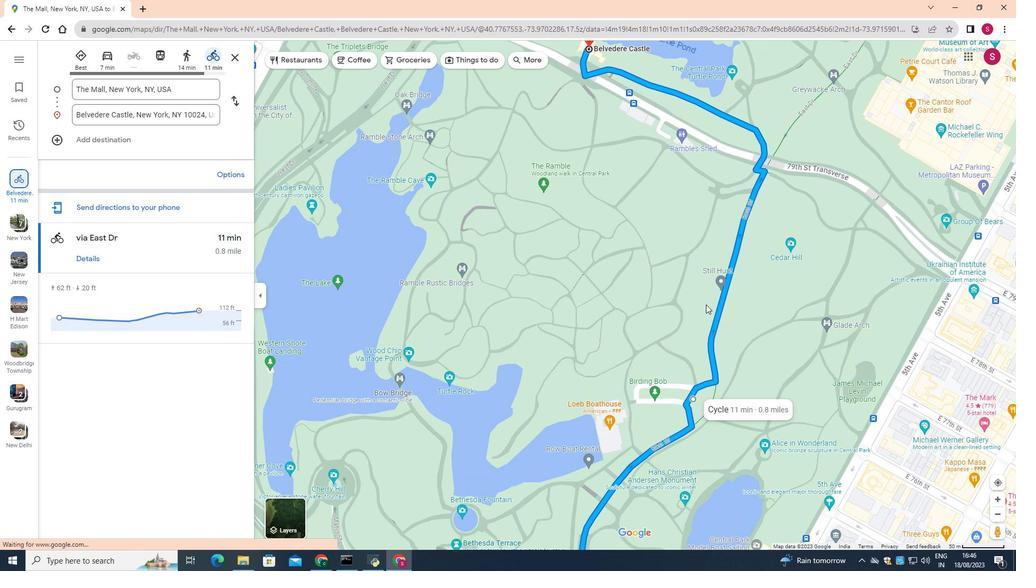 
Action: Mouse pressed left at (691, 316)
Screenshot: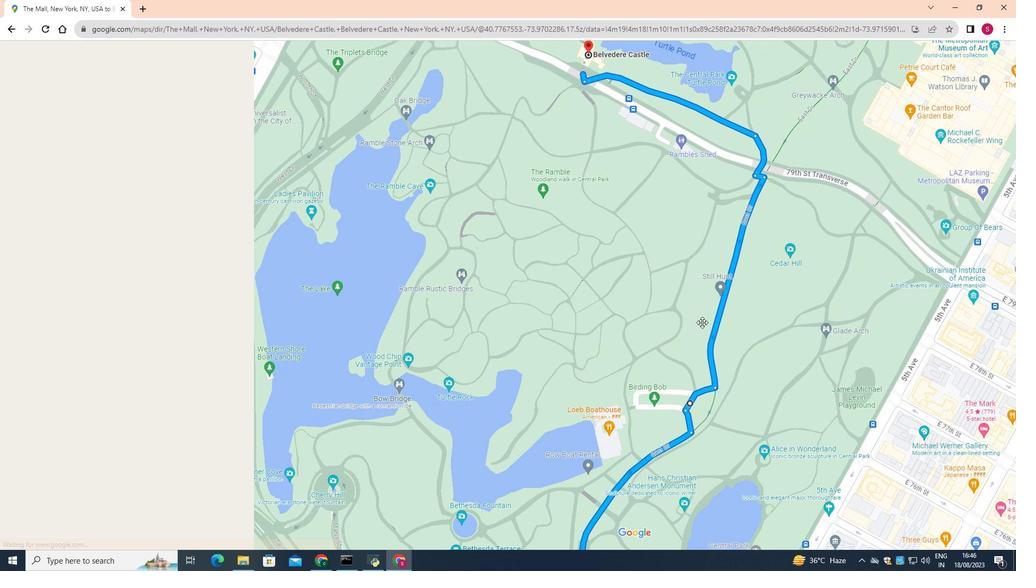 
Action: Mouse moved to (683, 297)
Screenshot: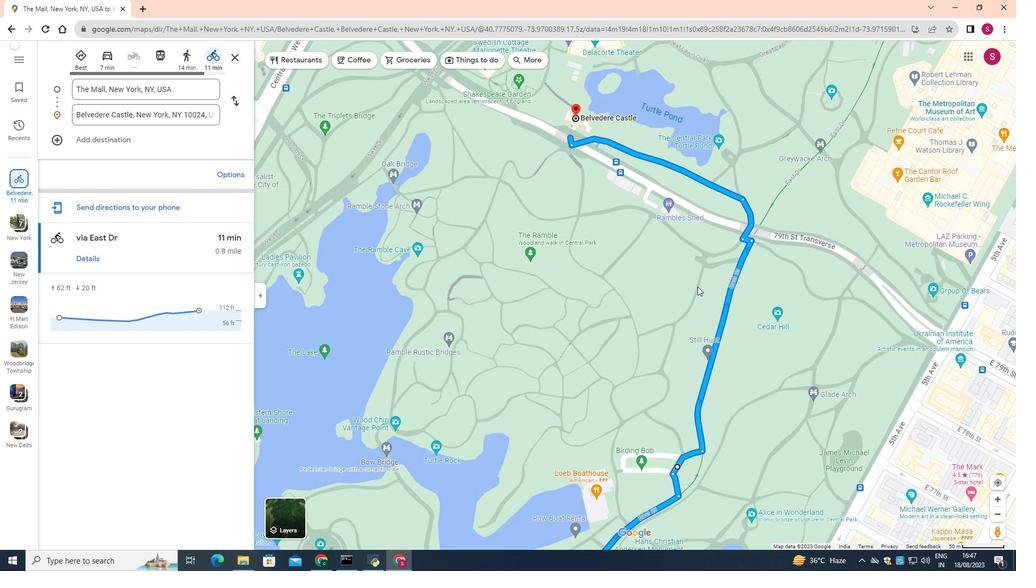 
Action: Mouse pressed left at (683, 297)
Screenshot: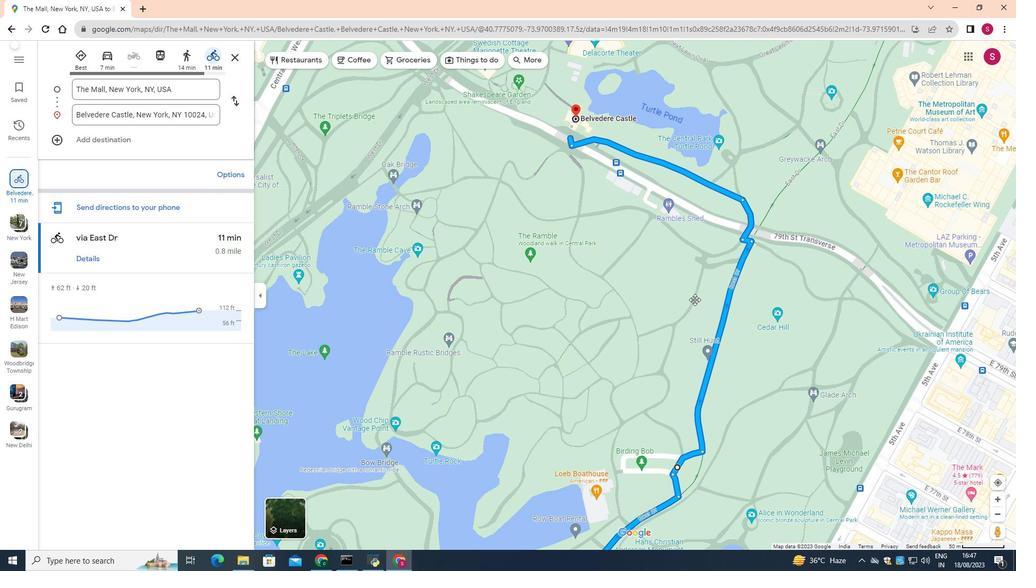 
Action: Mouse moved to (722, 341)
Screenshot: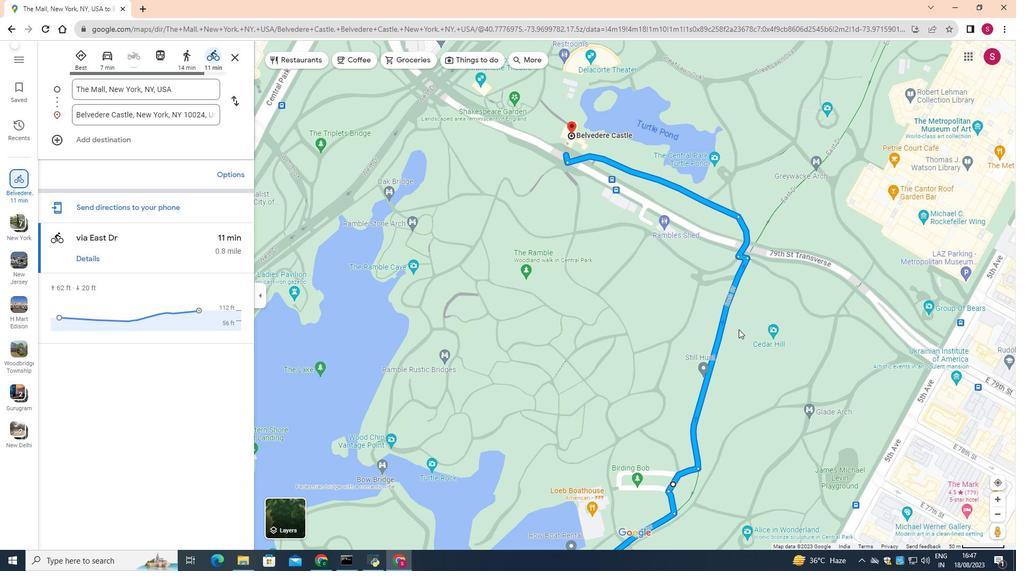 
Action: Mouse pressed left at (722, 341)
Screenshot: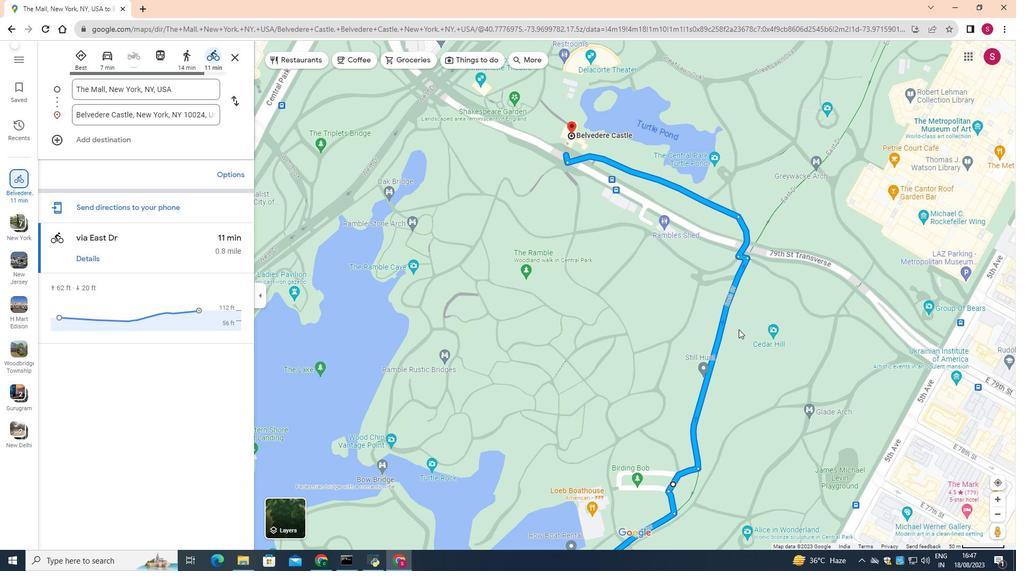 
Action: Mouse moved to (733, 391)
Screenshot: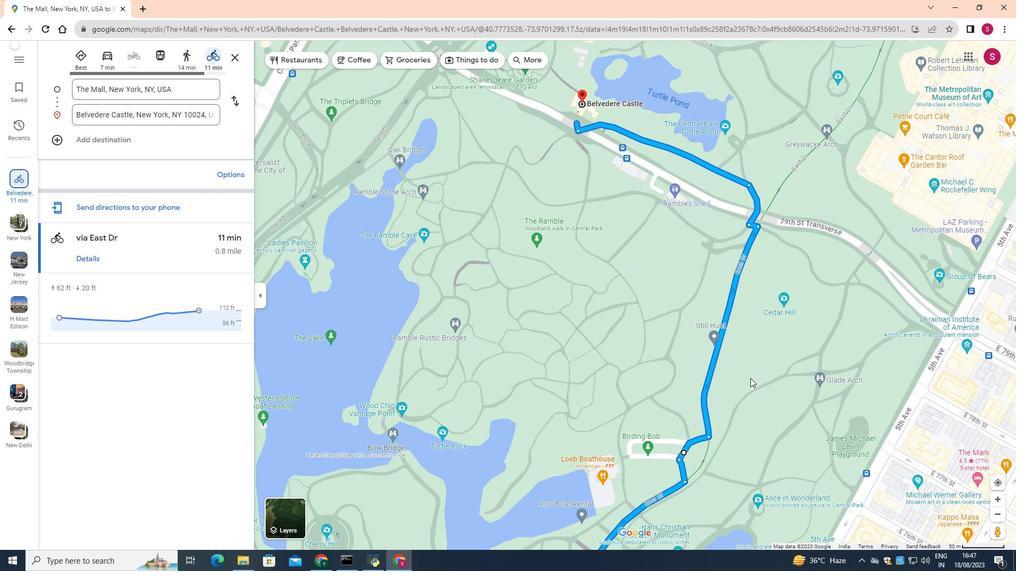 
Action: Mouse pressed left at (733, 391)
Screenshot: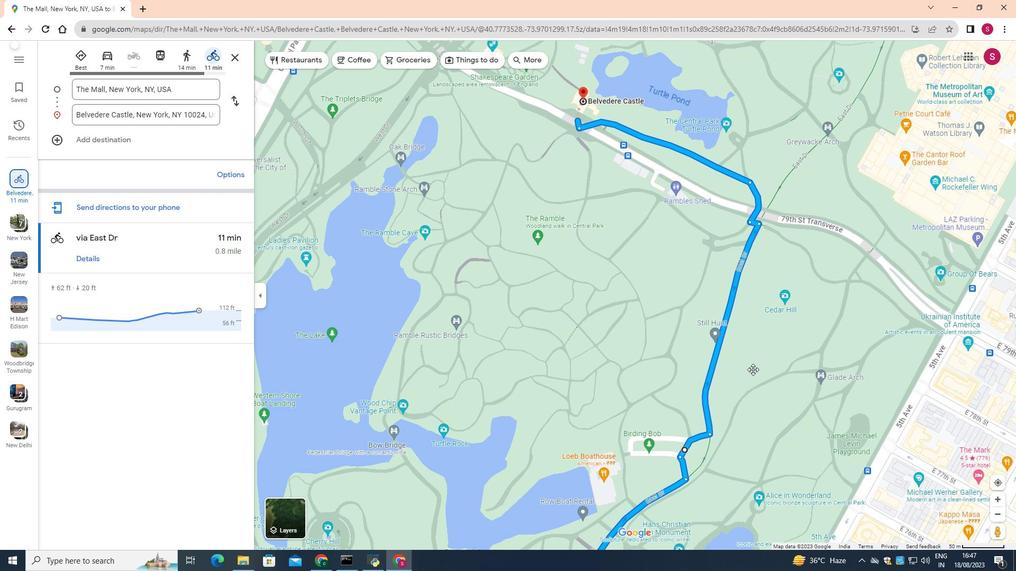 
Action: Mouse moved to (738, 404)
Screenshot: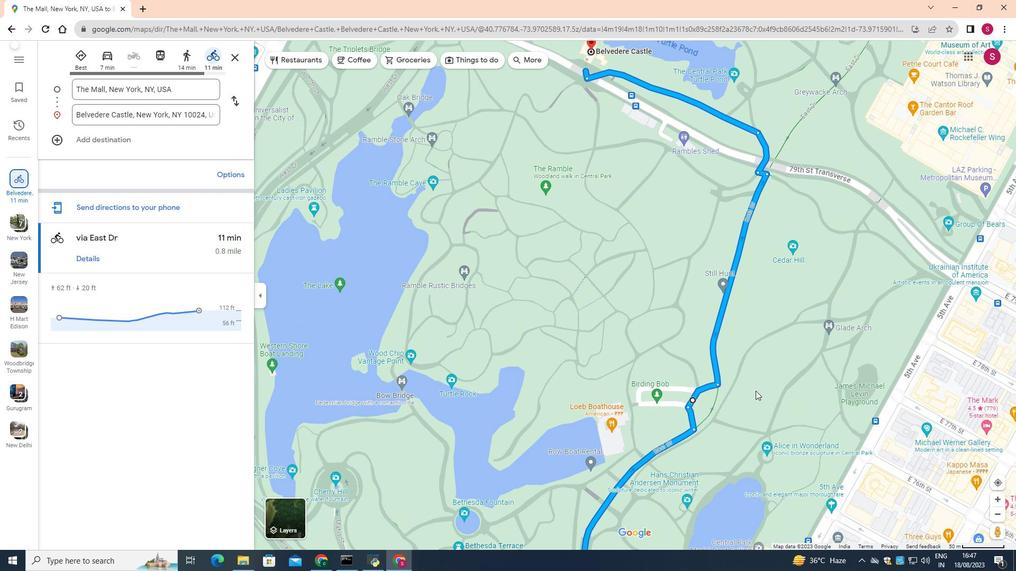 
Action: Mouse pressed left at (738, 404)
Screenshot: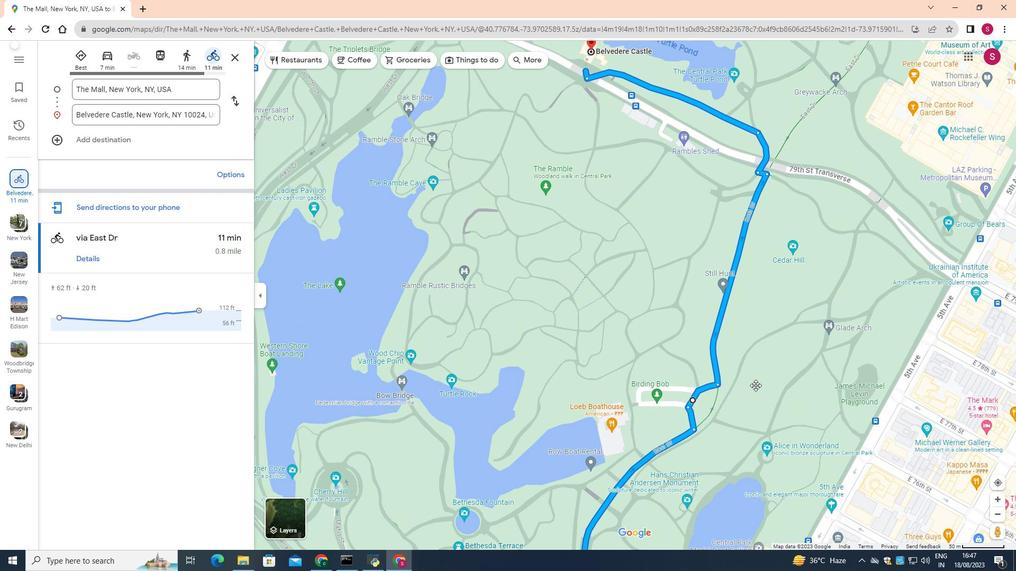 
Action: Mouse moved to (717, 398)
Screenshot: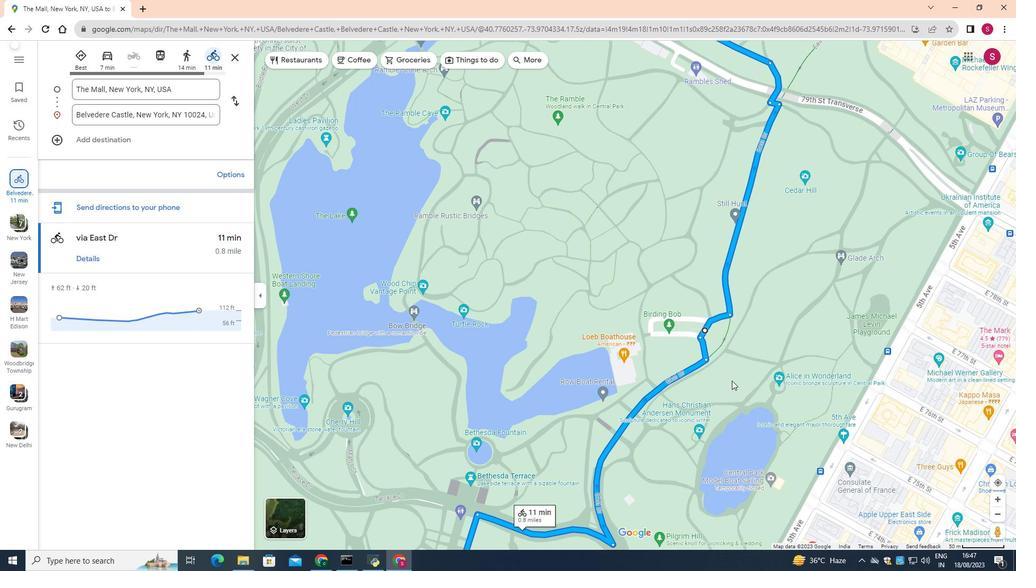 
Action: Mouse pressed left at (717, 398)
Screenshot: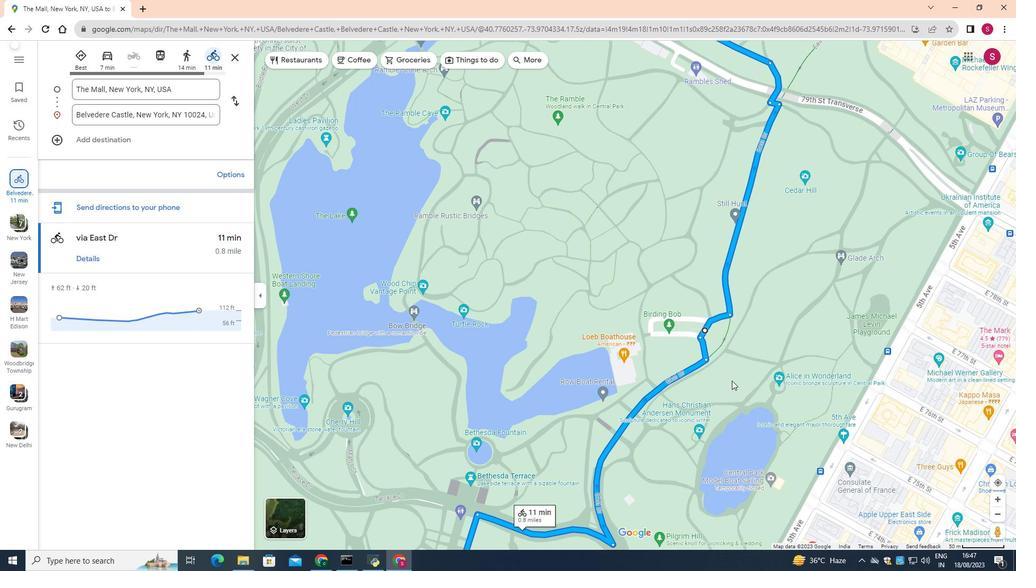 
Action: Mouse moved to (673, 416)
Screenshot: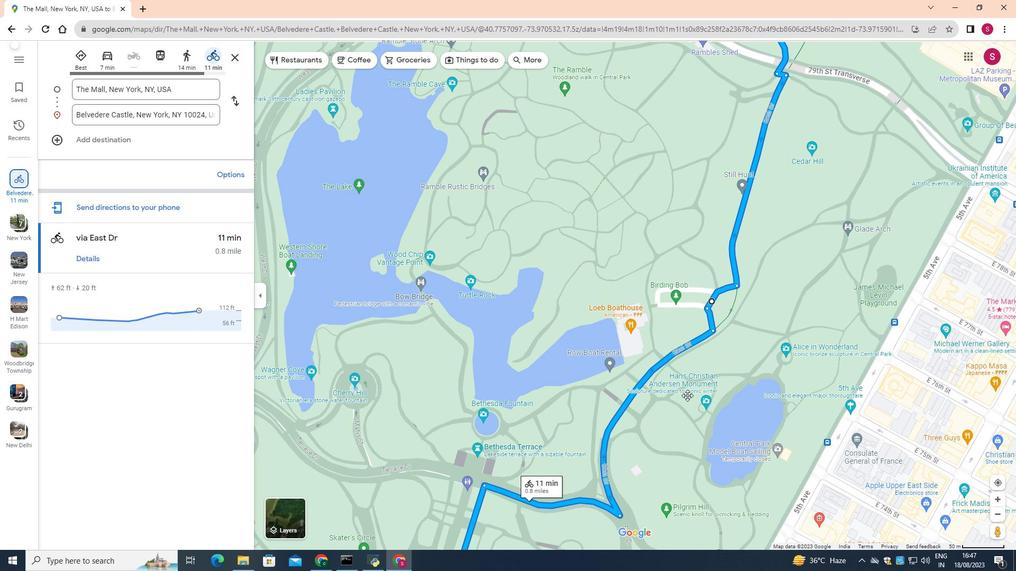 
Action: Mouse pressed left at (673, 416)
Screenshot: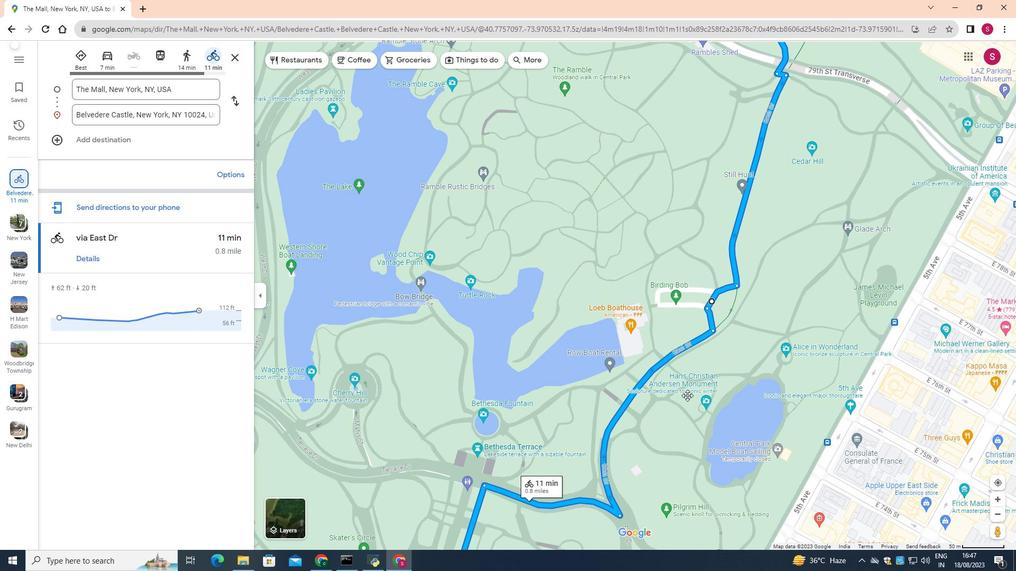 
Action: Mouse moved to (666, 415)
Screenshot: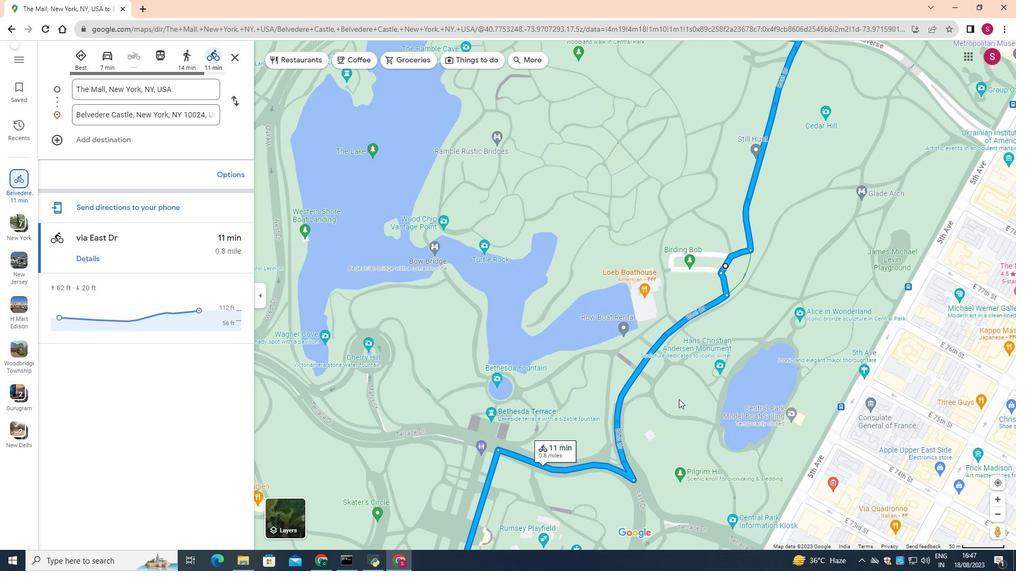 
Action: Mouse pressed left at (666, 415)
Screenshot: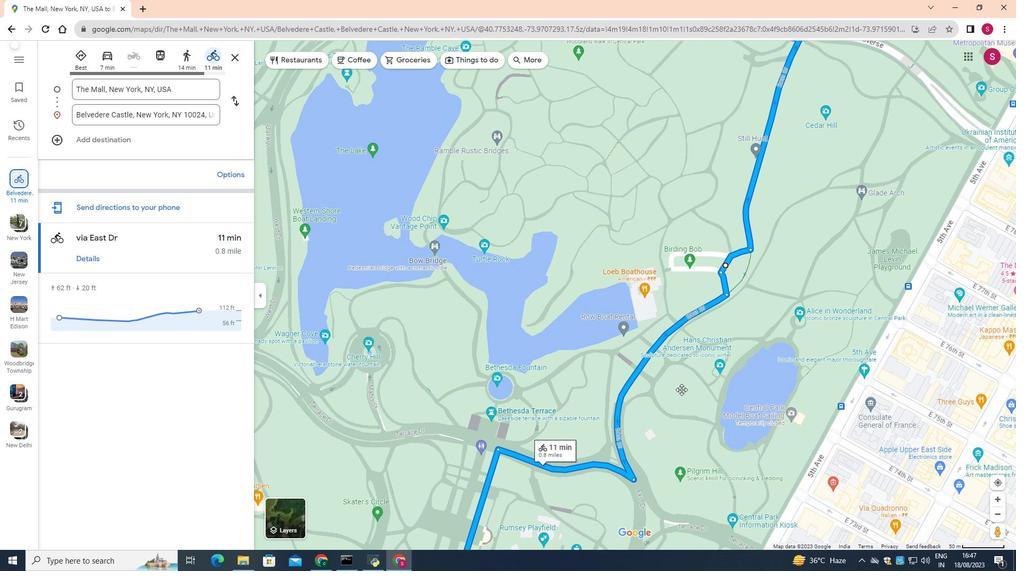 
Action: Mouse moved to (665, 412)
Screenshot: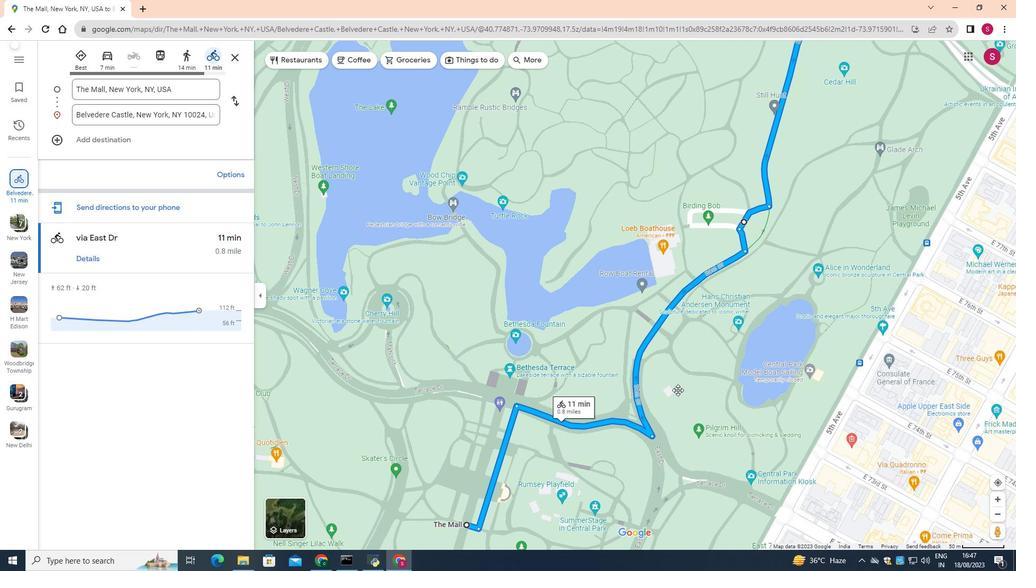 
Action: Mouse pressed left at (665, 412)
Screenshot: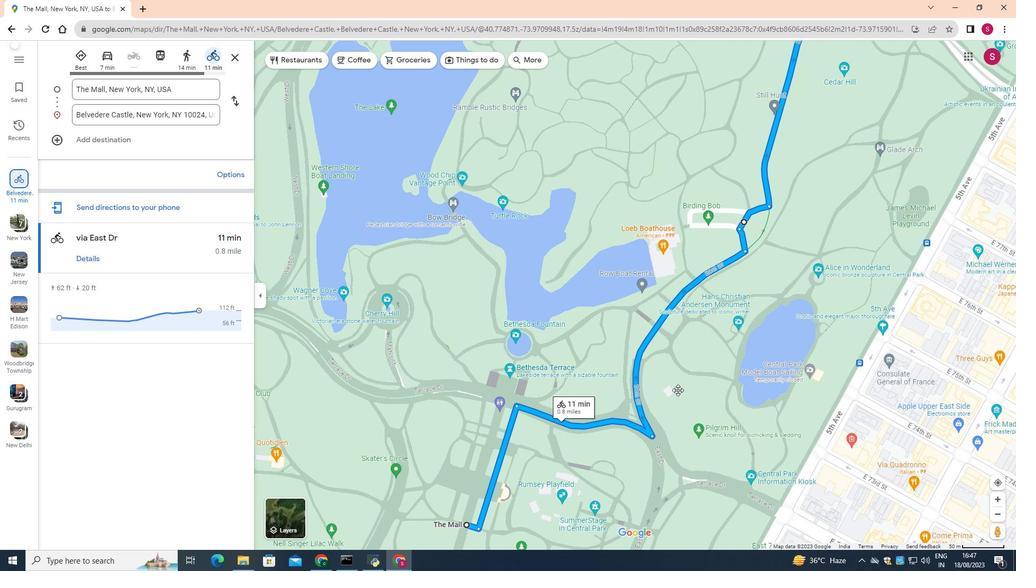 
Action: Mouse moved to (579, 315)
Screenshot: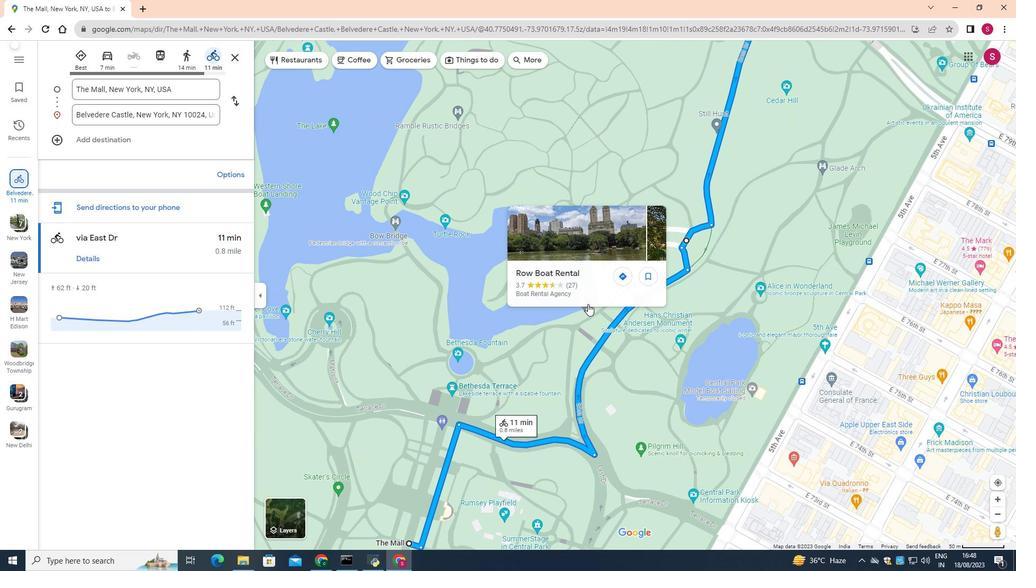 
Action: Mouse pressed left at (579, 315)
Screenshot: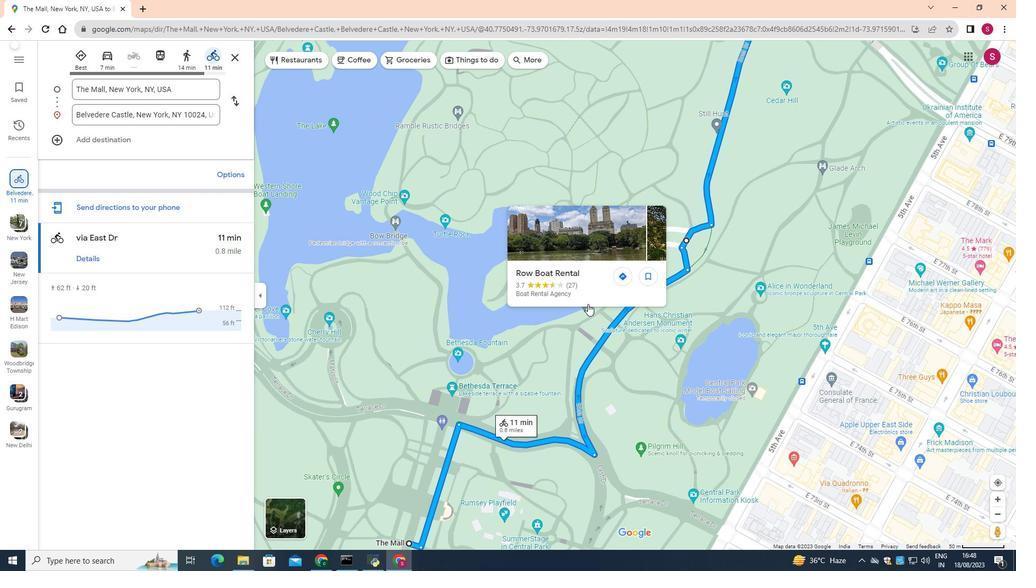 
Action: Mouse moved to (482, 491)
Screenshot: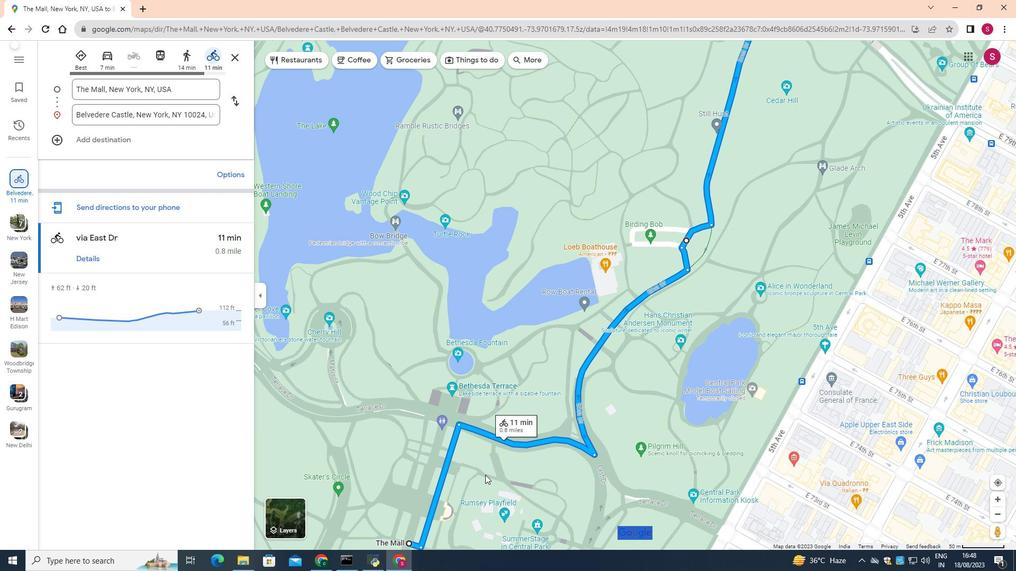 
Action: Mouse pressed left at (482, 491)
Screenshot: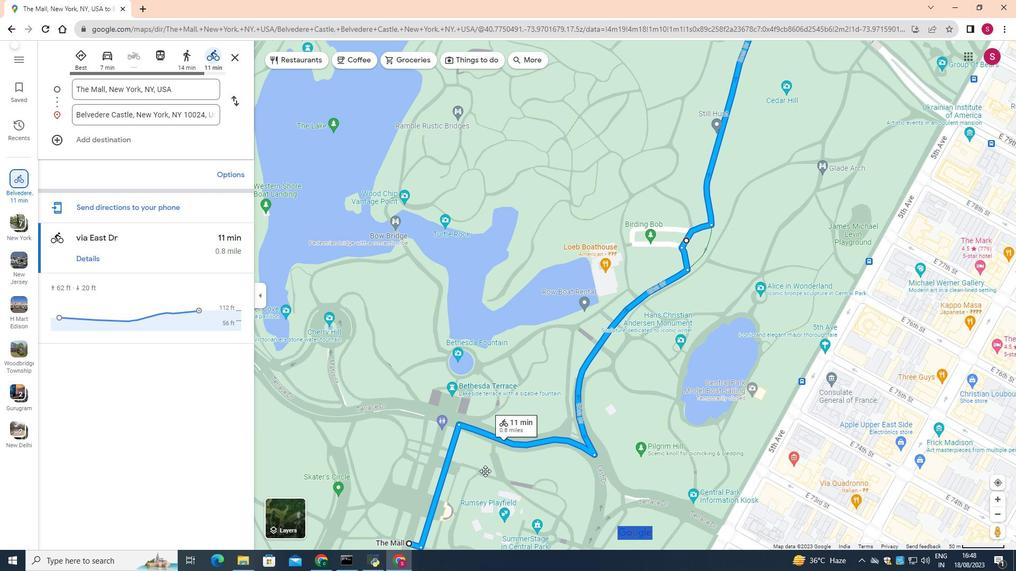 
Action: Mouse moved to (533, 391)
Screenshot: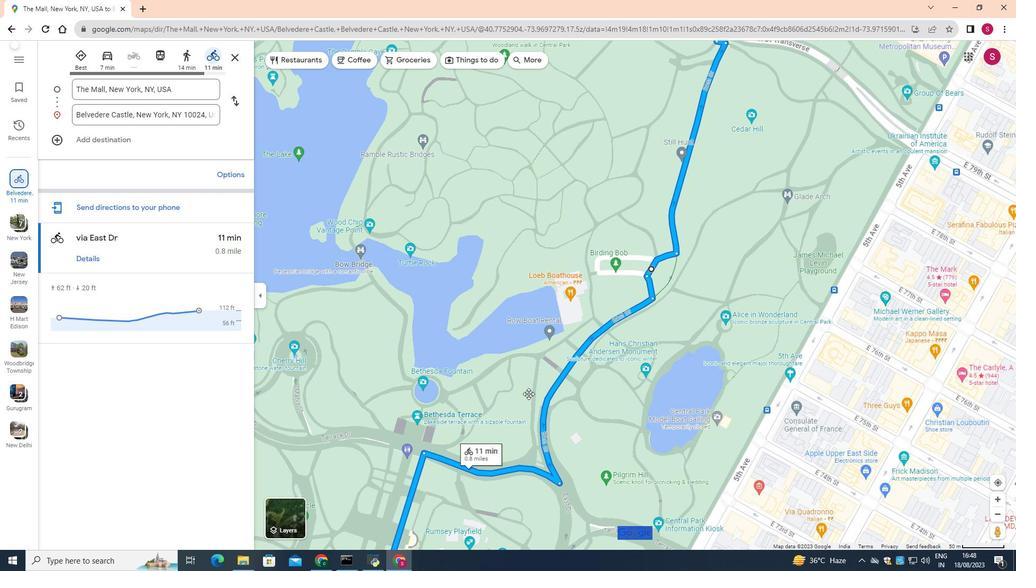 
Action: Mouse pressed left at (533, 391)
Screenshot: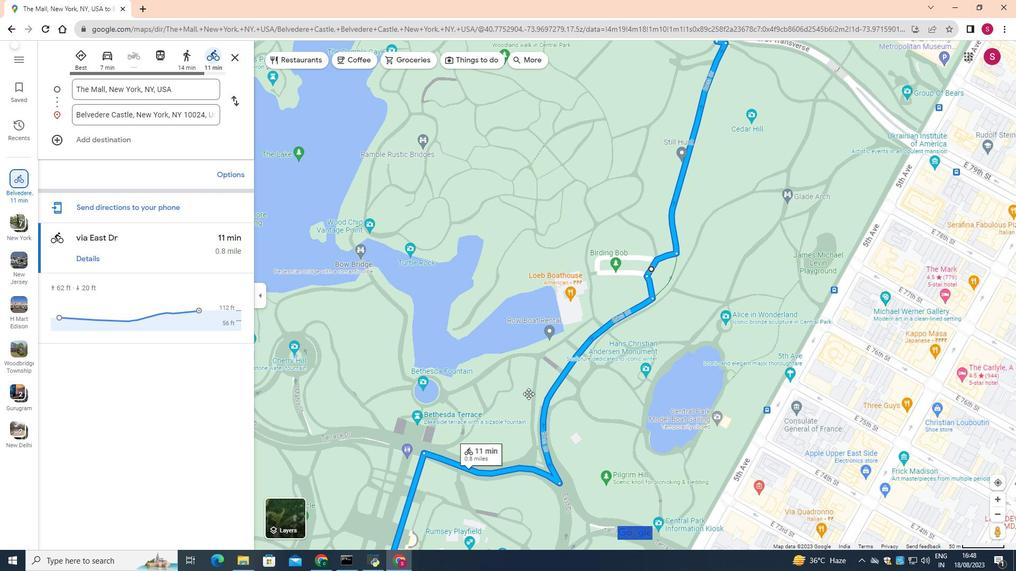 
Action: Mouse moved to (549, 380)
Screenshot: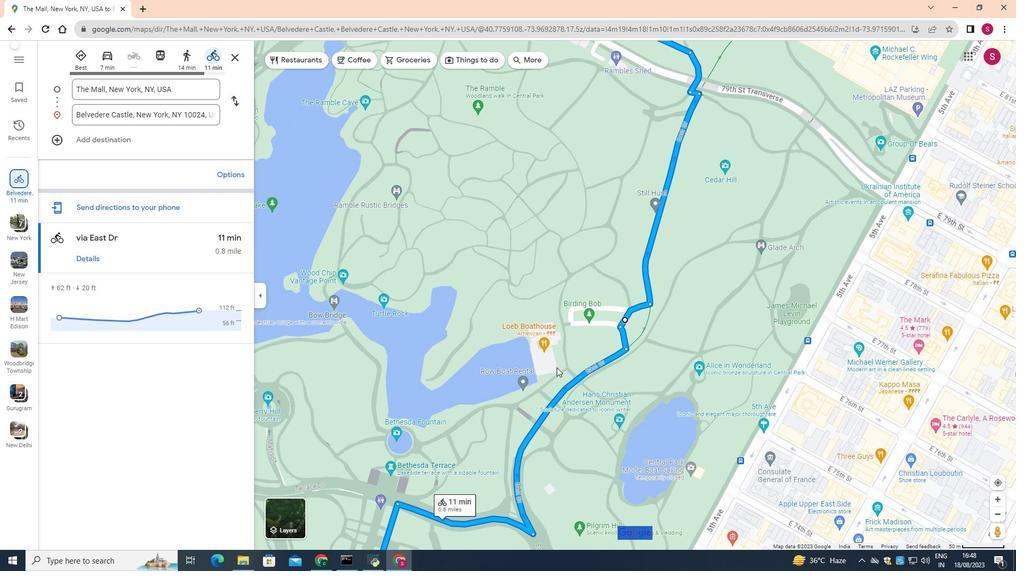 
Action: Mouse pressed left at (549, 380)
Screenshot: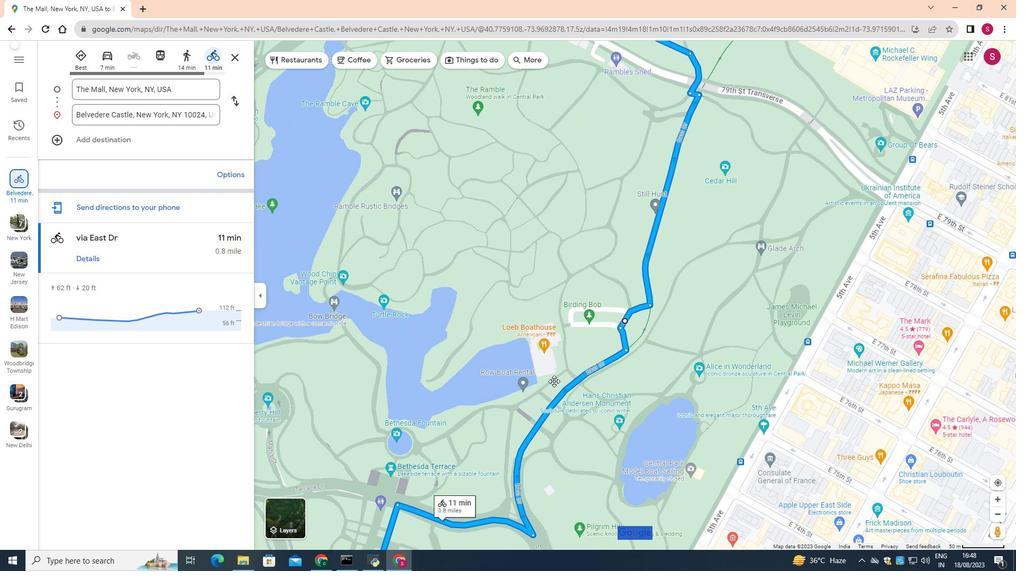 
Action: Mouse moved to (586, 330)
Screenshot: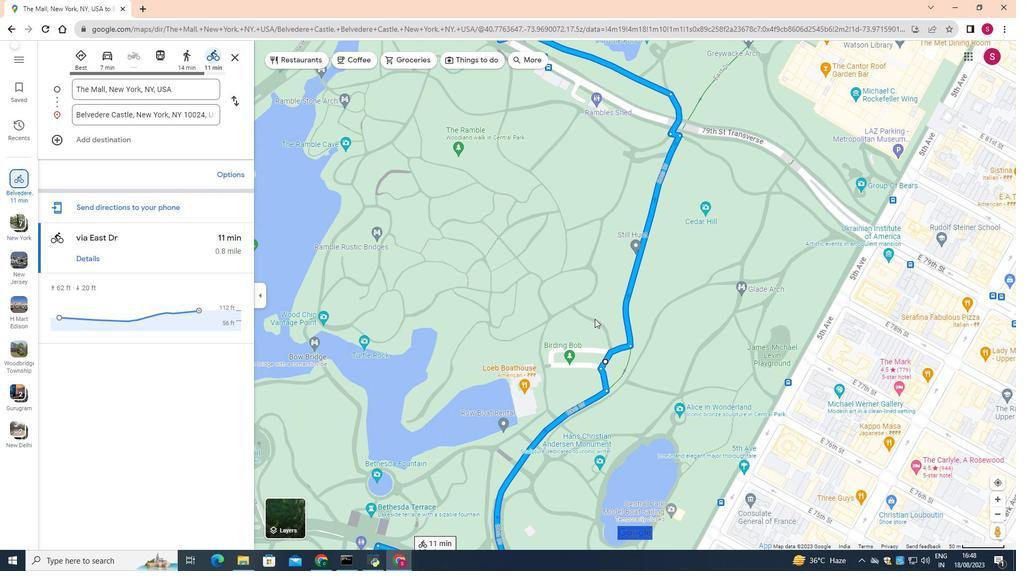 
Action: Mouse pressed left at (586, 330)
Screenshot: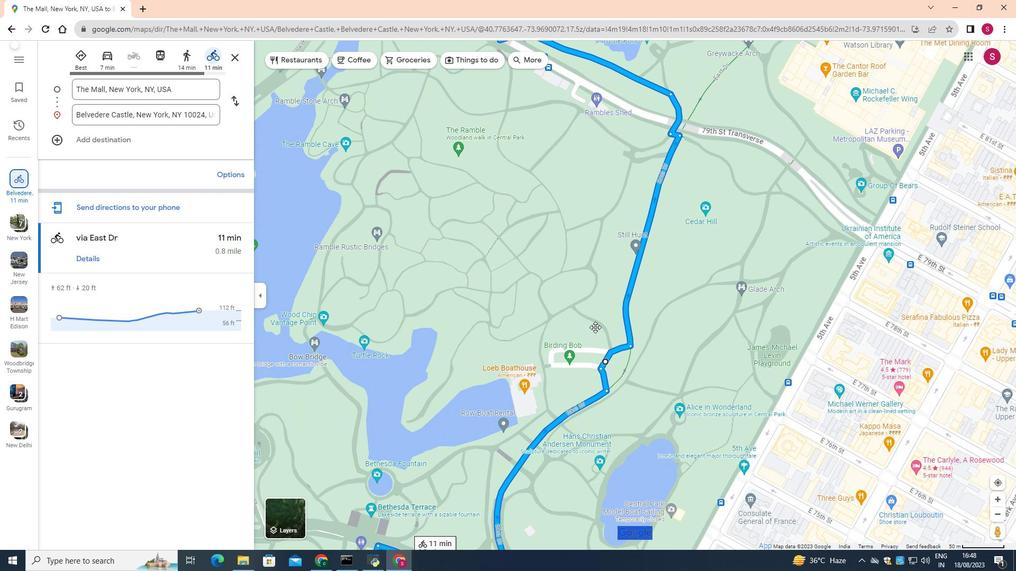 
Action: Mouse moved to (579, 340)
Screenshot: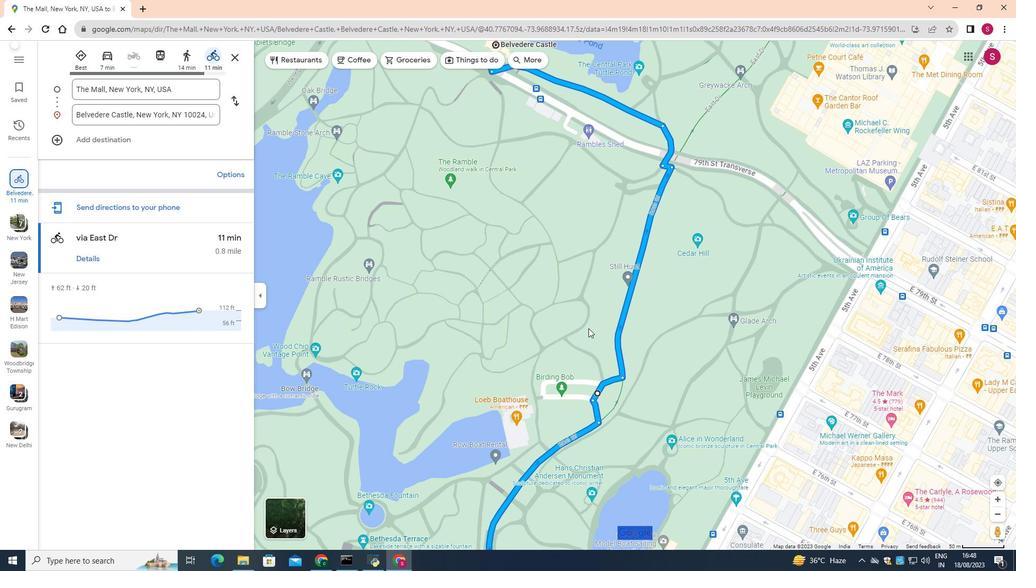 
Action: Mouse pressed left at (579, 340)
Screenshot: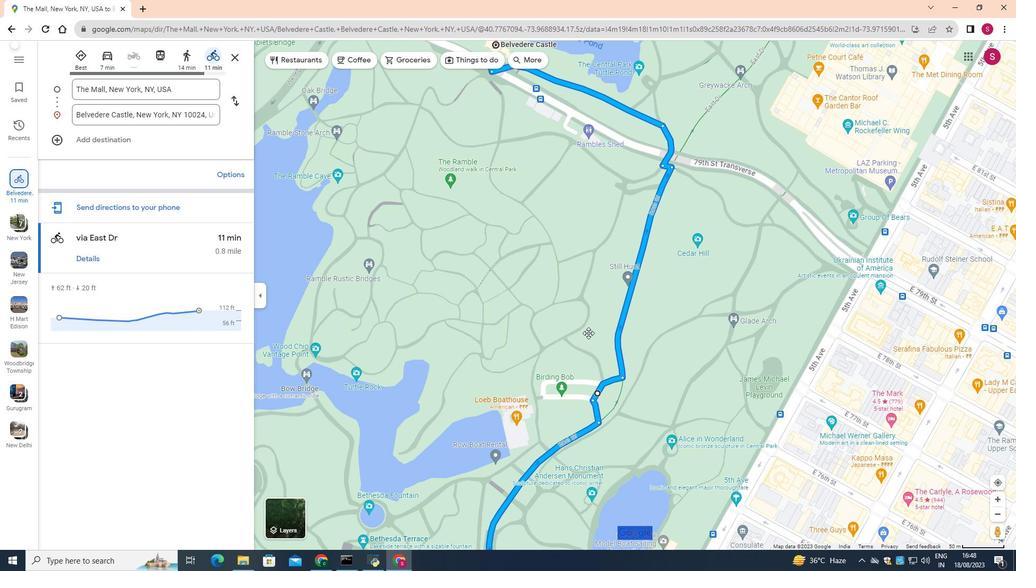 
Action: Mouse moved to (526, 128)
Screenshot: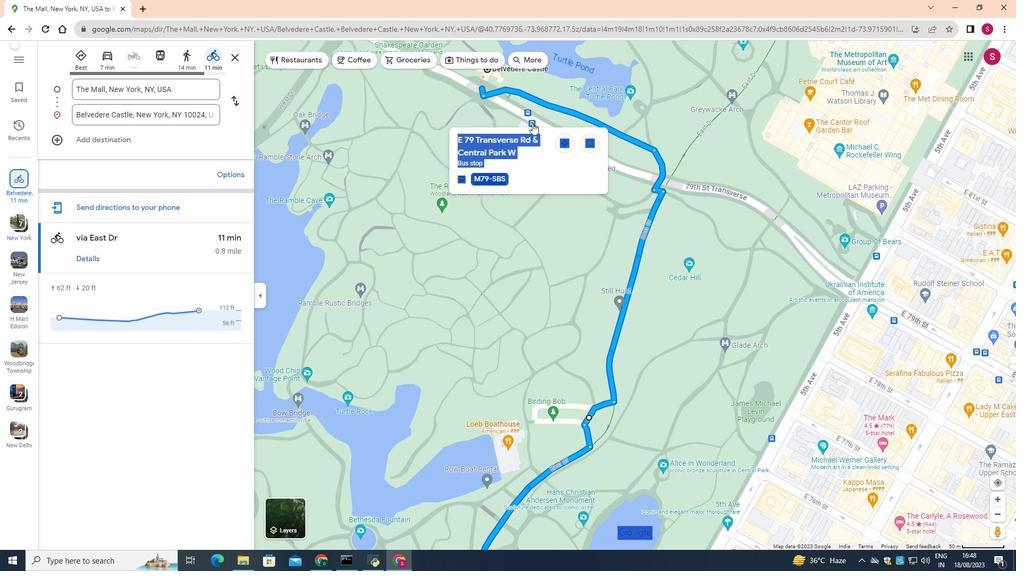 
Action: Mouse pressed left at (526, 128)
Screenshot: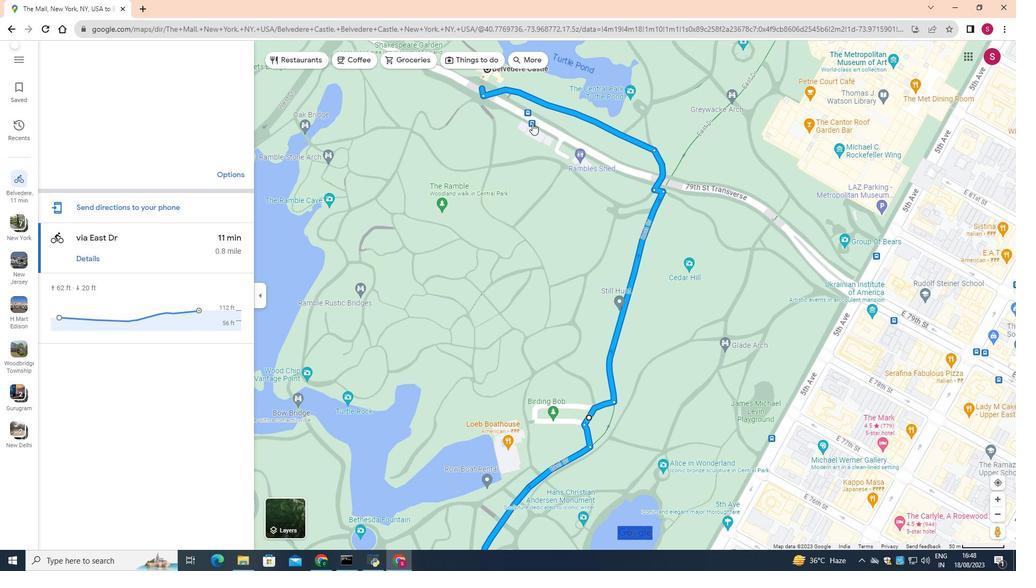 
Action: Mouse moved to (90, 256)
Screenshot: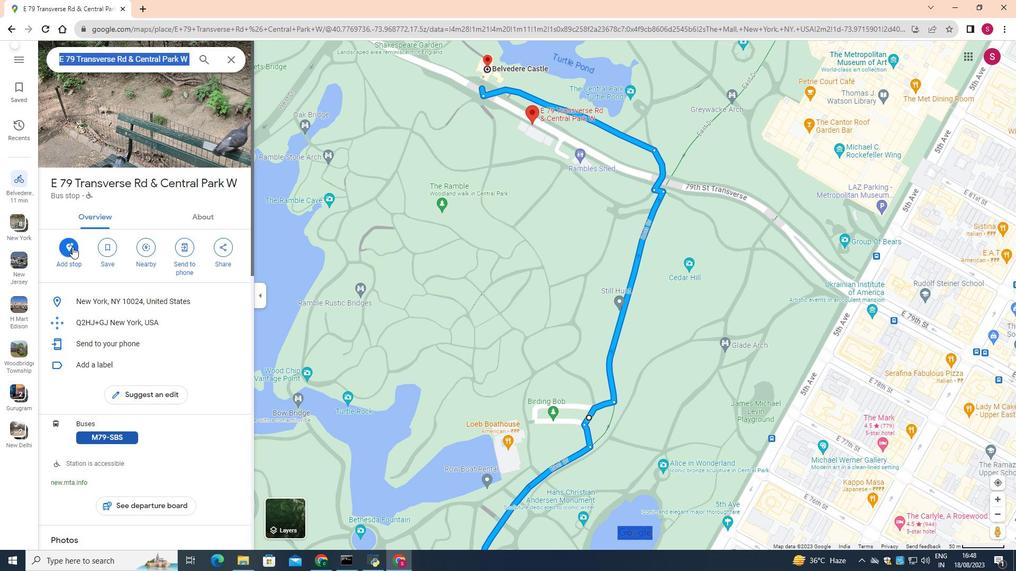 
Action: Mouse pressed left at (90, 256)
Screenshot: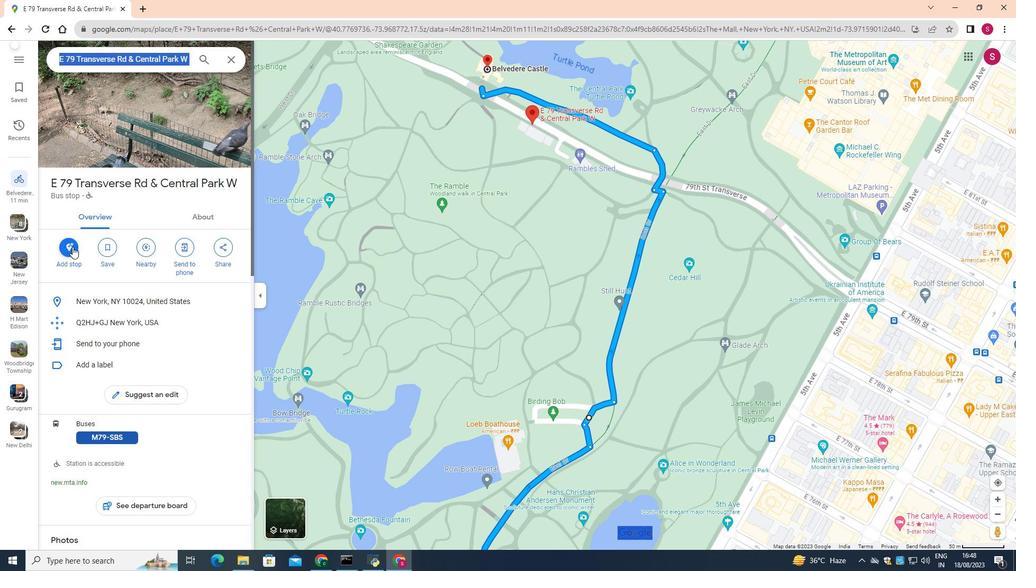 
Action: Mouse moved to (597, 456)
Screenshot: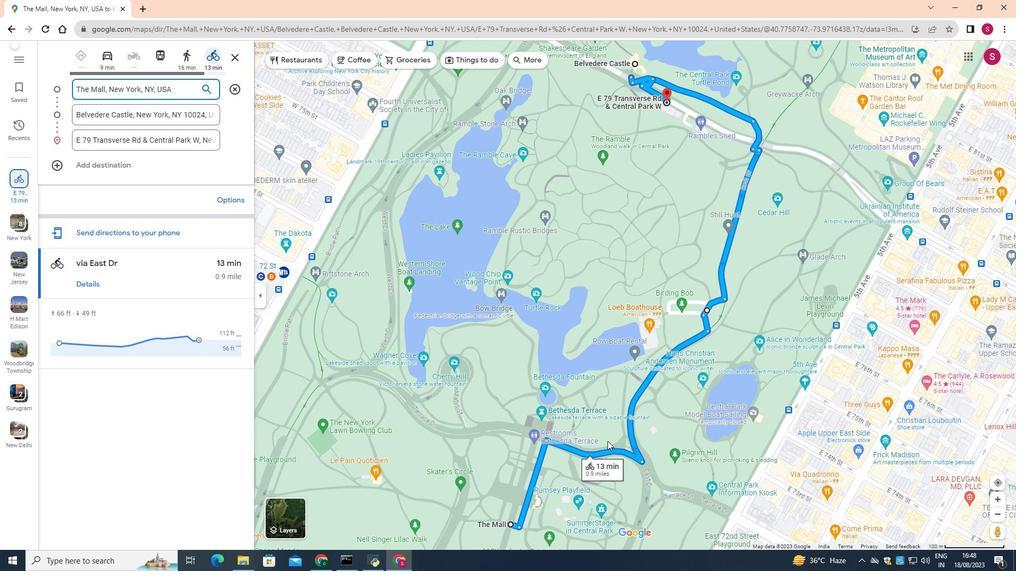 
Action: Mouse pressed left at (597, 456)
Screenshot: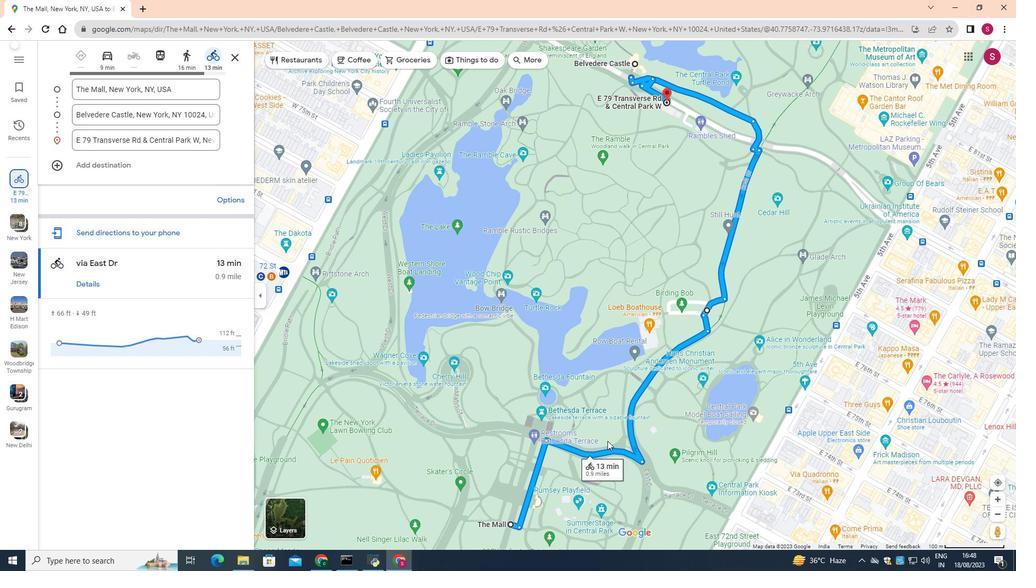 
Action: Mouse moved to (603, 436)
Screenshot: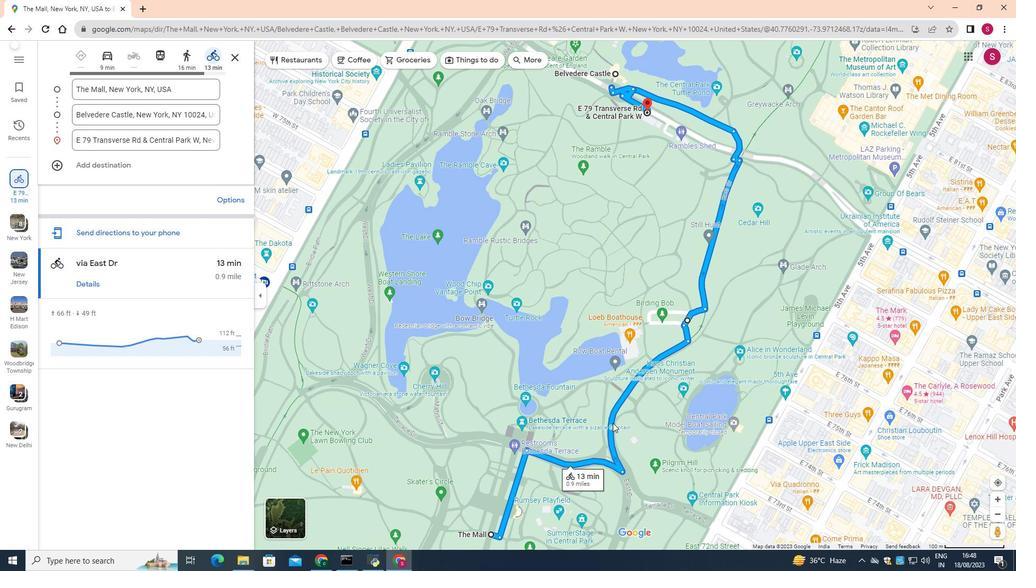 
Action: Mouse pressed left at (603, 436)
Screenshot: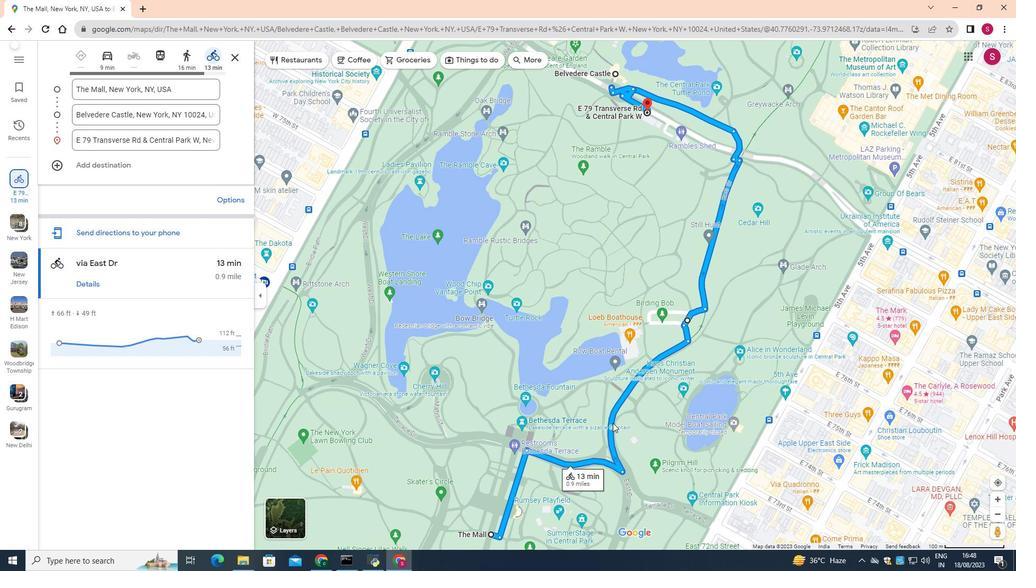 
Action: Mouse moved to (638, 424)
Screenshot: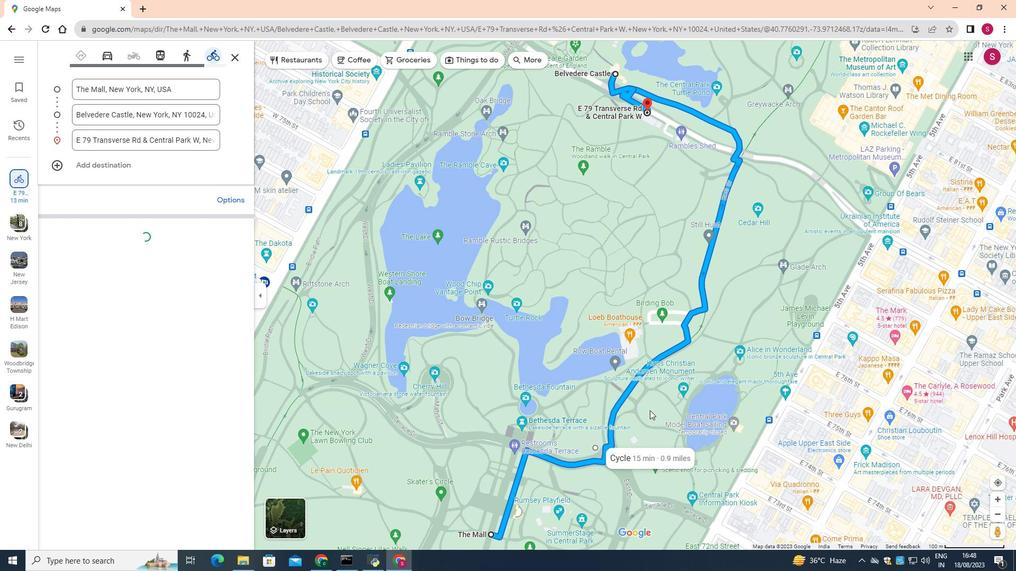 
Action: Mouse pressed left at (638, 424)
Screenshot: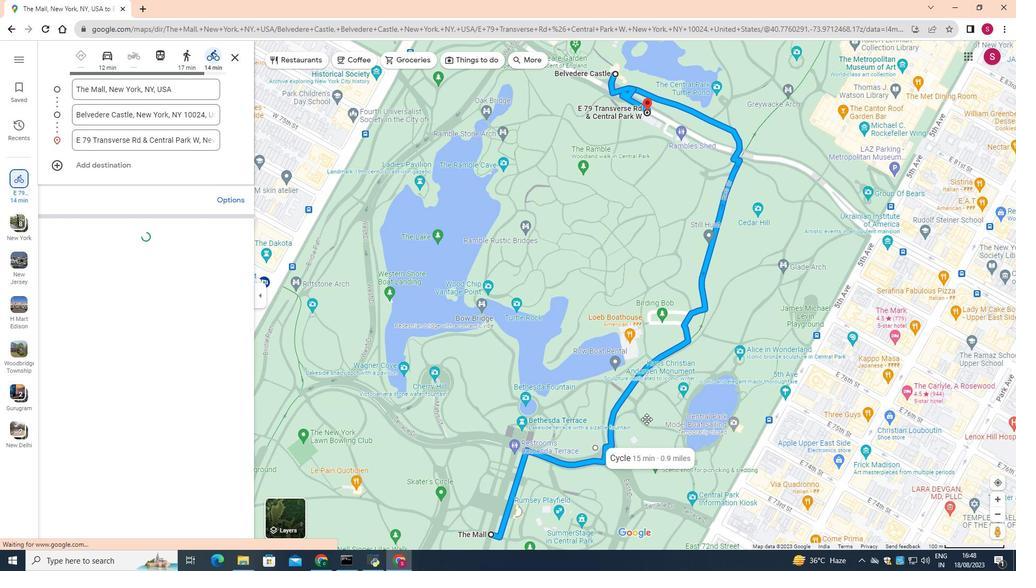 
Action: Mouse moved to (644, 414)
Screenshot: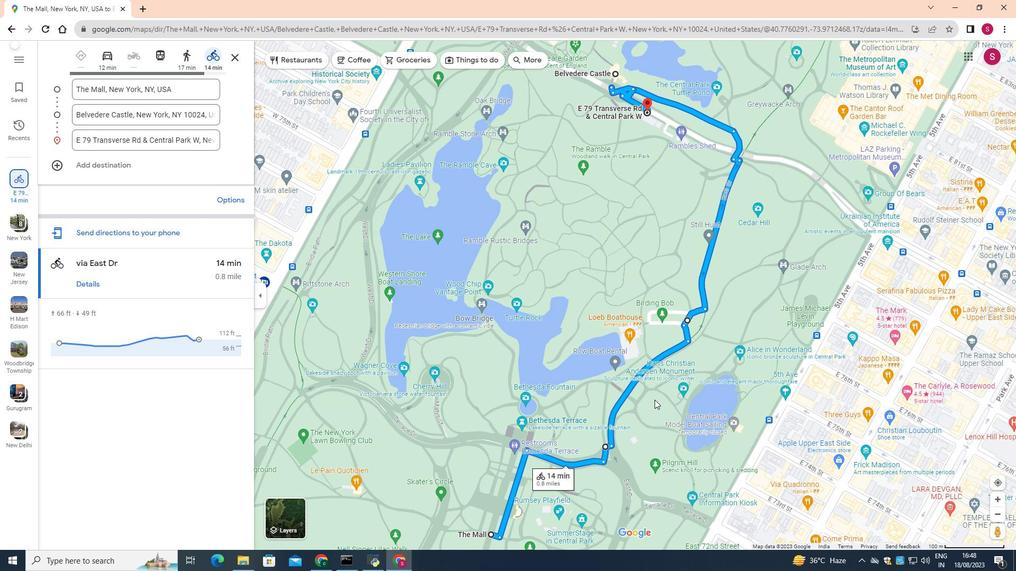 
Action: Mouse pressed left at (644, 414)
Screenshot: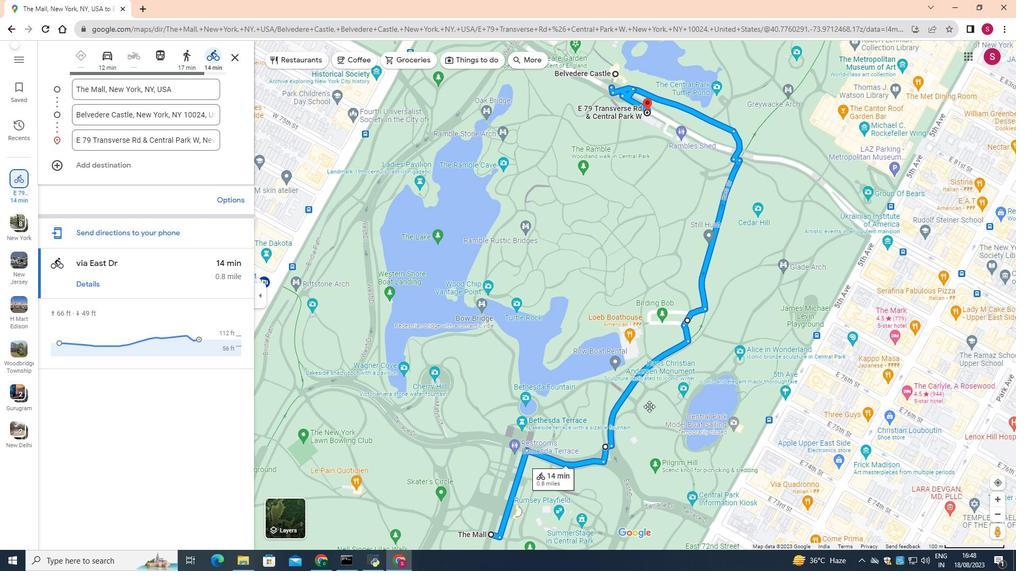 
Action: Mouse moved to (654, 409)
Screenshot: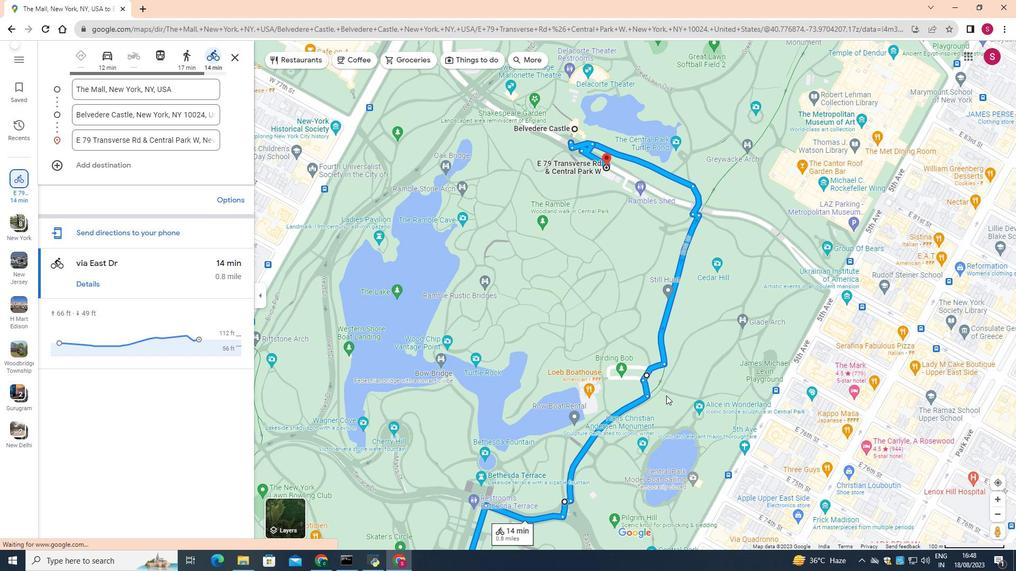
Action: Mouse pressed left at (654, 409)
Screenshot: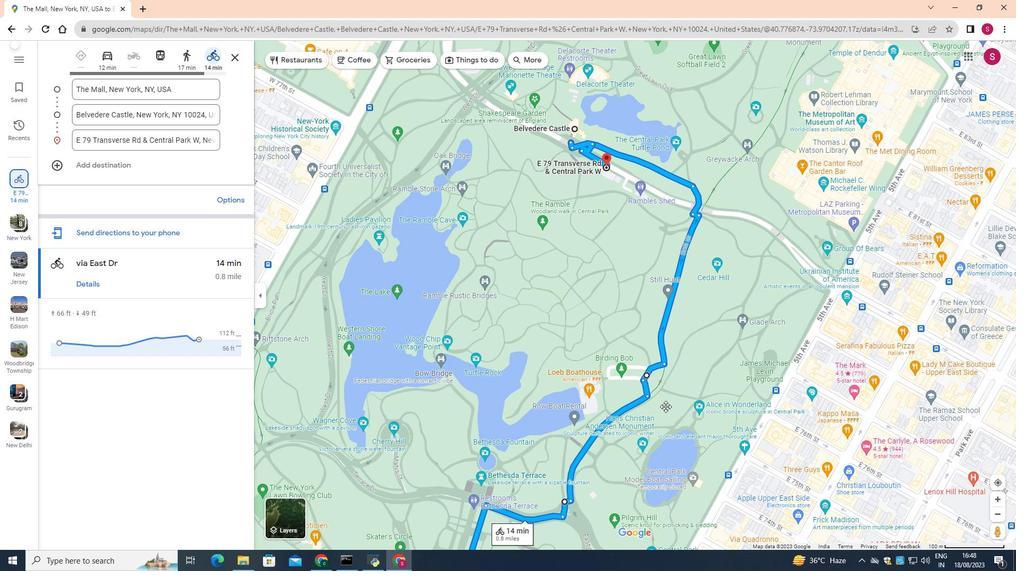 
Action: Mouse moved to (671, 386)
Screenshot: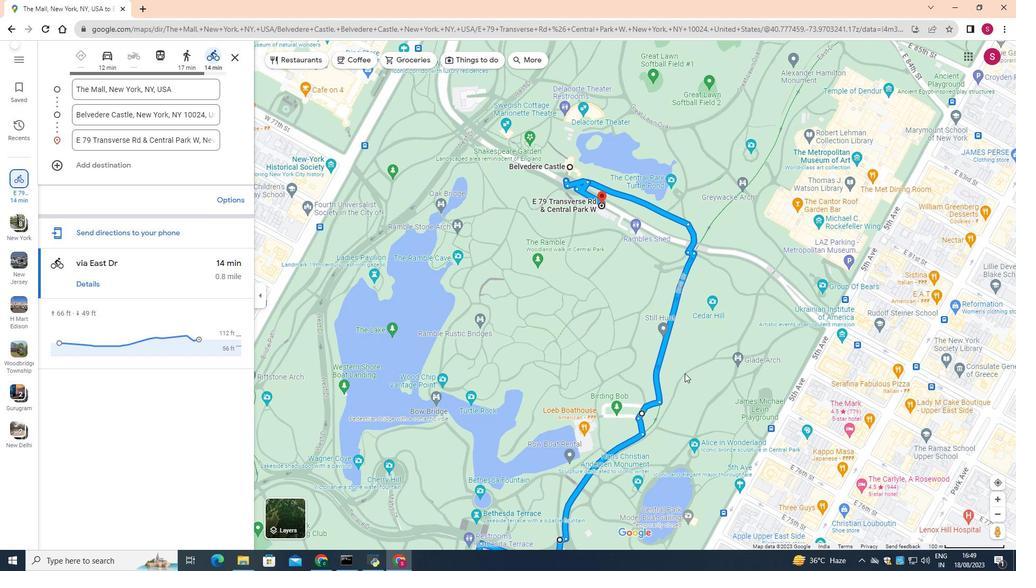 
Action: Mouse pressed left at (671, 386)
Screenshot: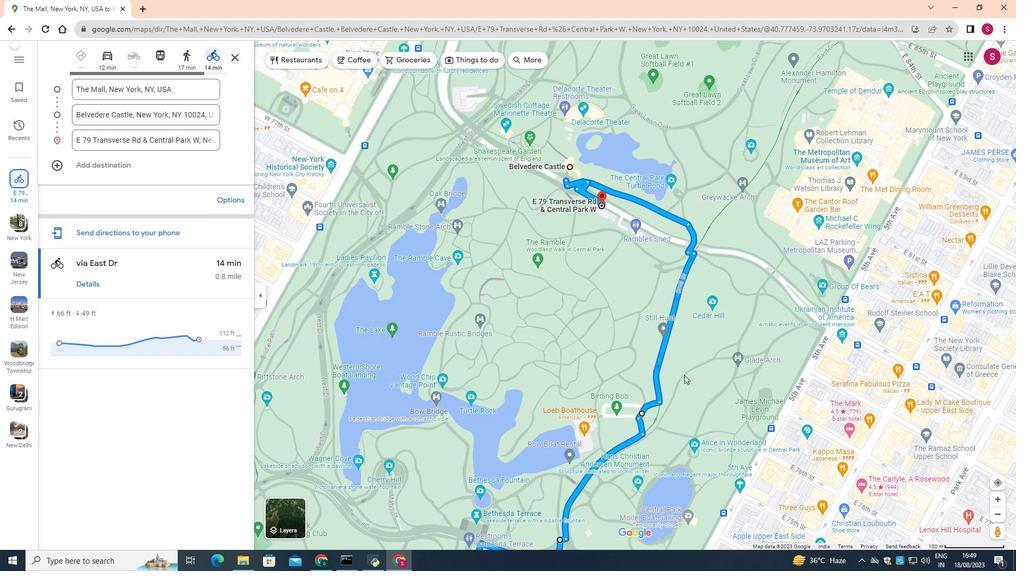 
Action: Mouse moved to (675, 335)
Screenshot: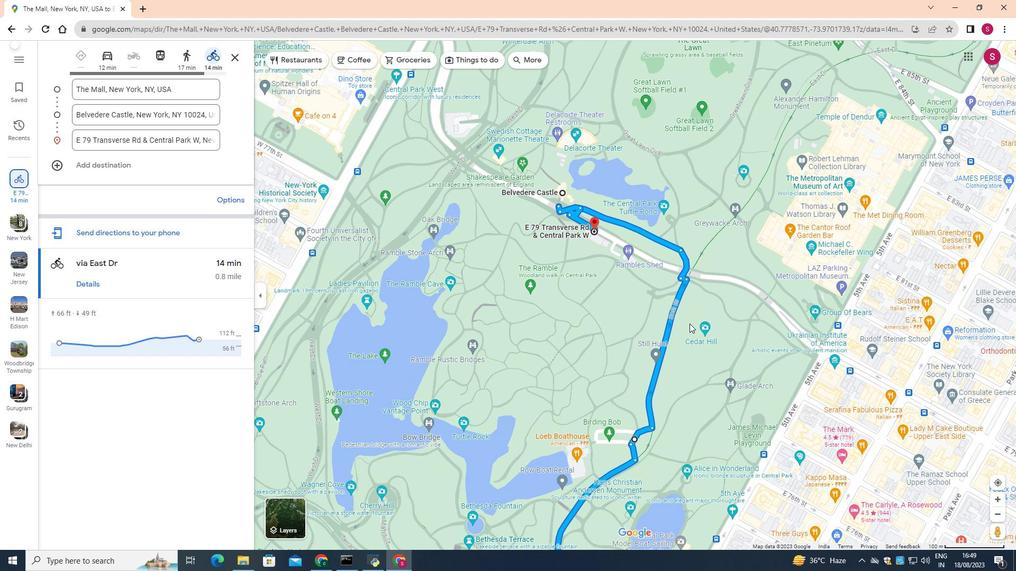 
Action: Mouse pressed left at (675, 335)
Screenshot: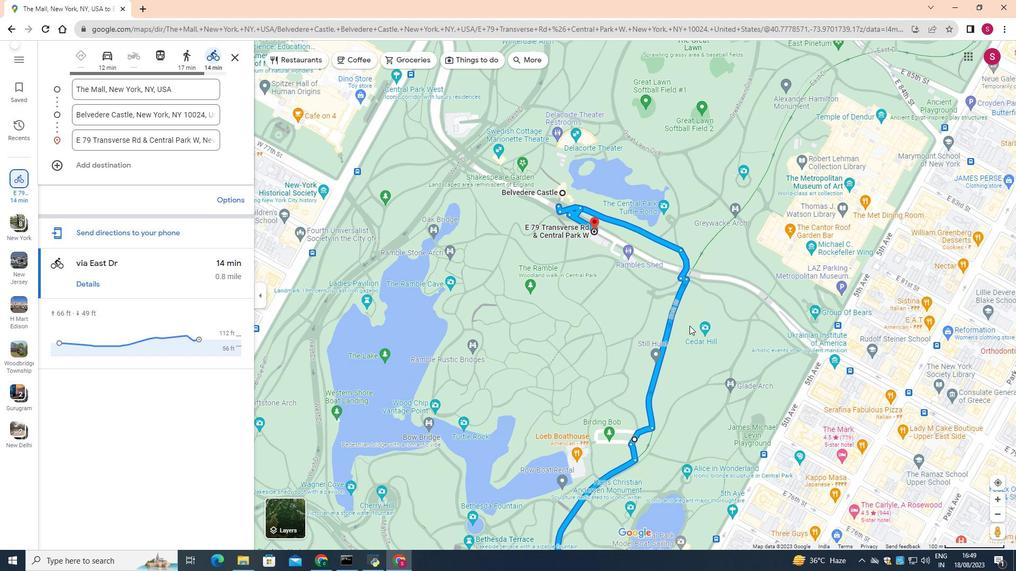 
Action: Mouse moved to (620, 318)
Screenshot: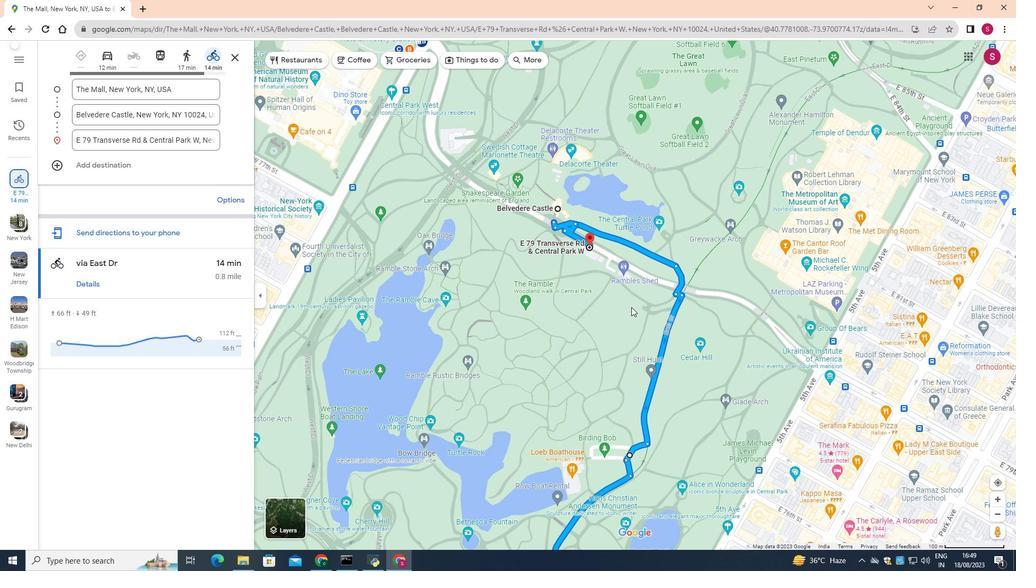 
Action: Mouse pressed left at (620, 318)
Screenshot: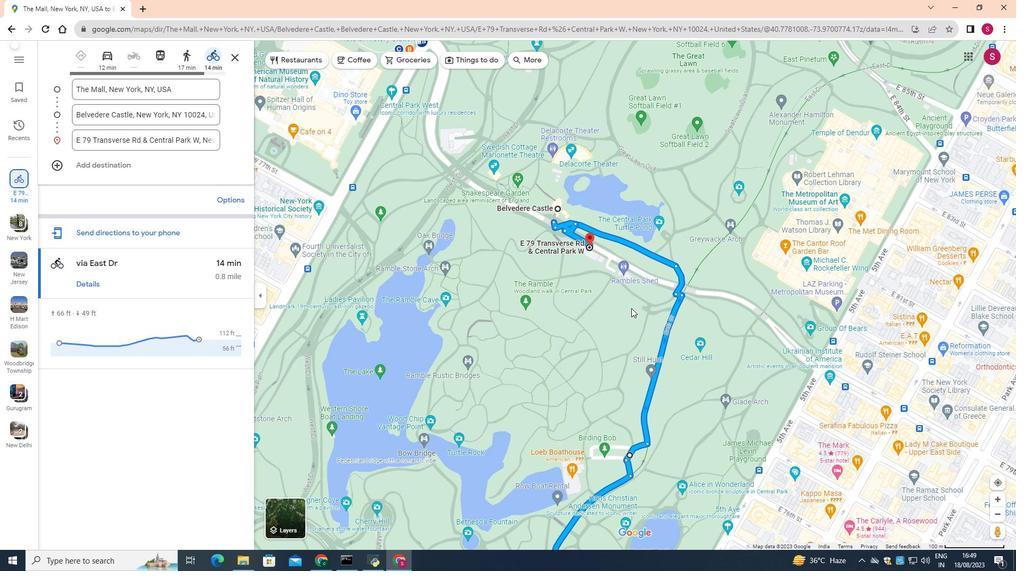 
Action: Mouse moved to (589, 289)
Screenshot: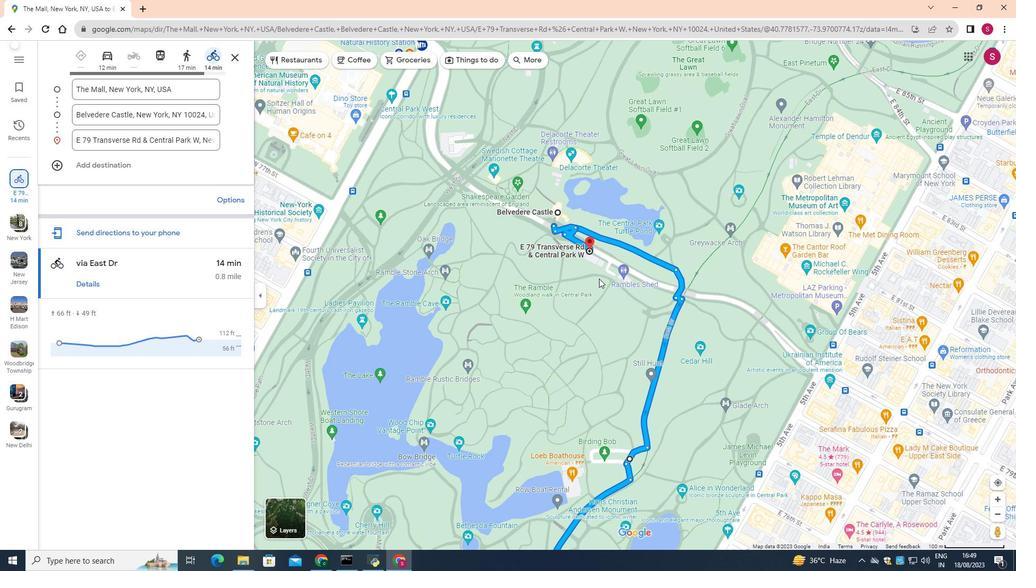 
